 Task: Find connections with filter location Jieshi with filter topic #personalbrandingwith filter profile language French with filter current company Aye Finance Pvt. Ltd with filter school The Chartered Institute for Securities & Investment (The CISI) with filter industry Electric Power Transmission, Control, and Distribution with filter service category Personal Injury Law with filter keywords title Actor
Action: Mouse moved to (523, 75)
Screenshot: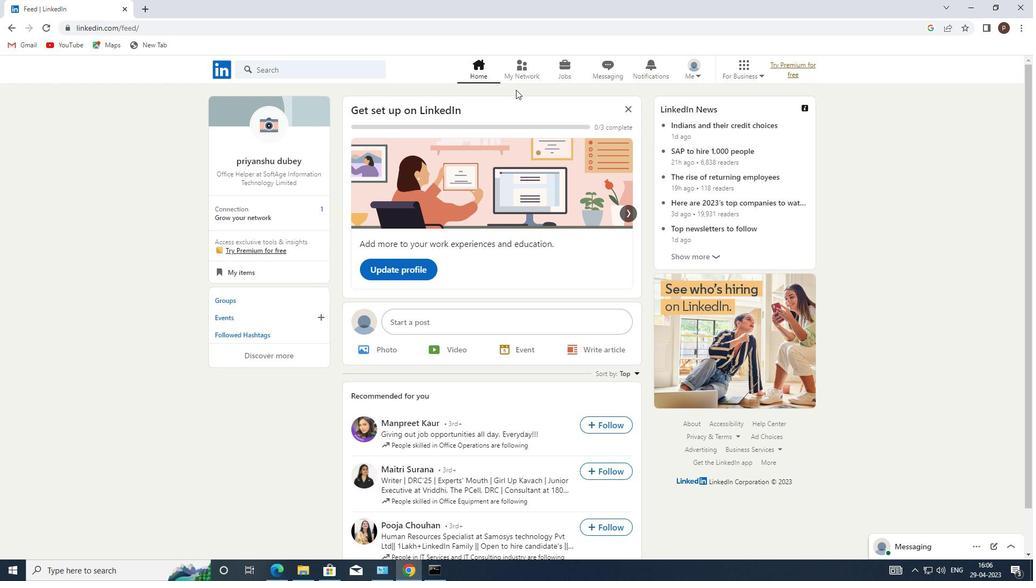
Action: Mouse pressed left at (523, 75)
Screenshot: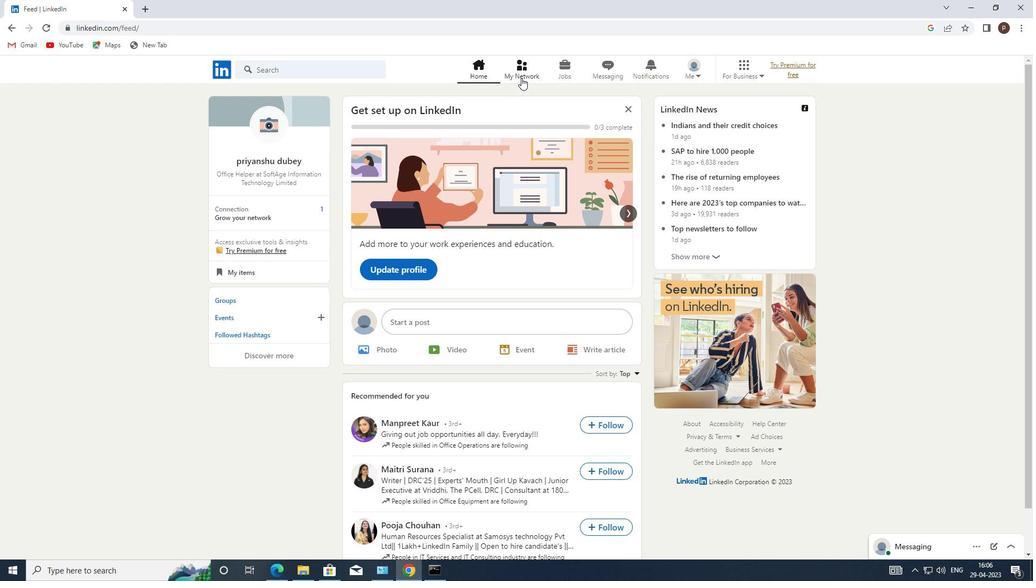 
Action: Mouse moved to (319, 124)
Screenshot: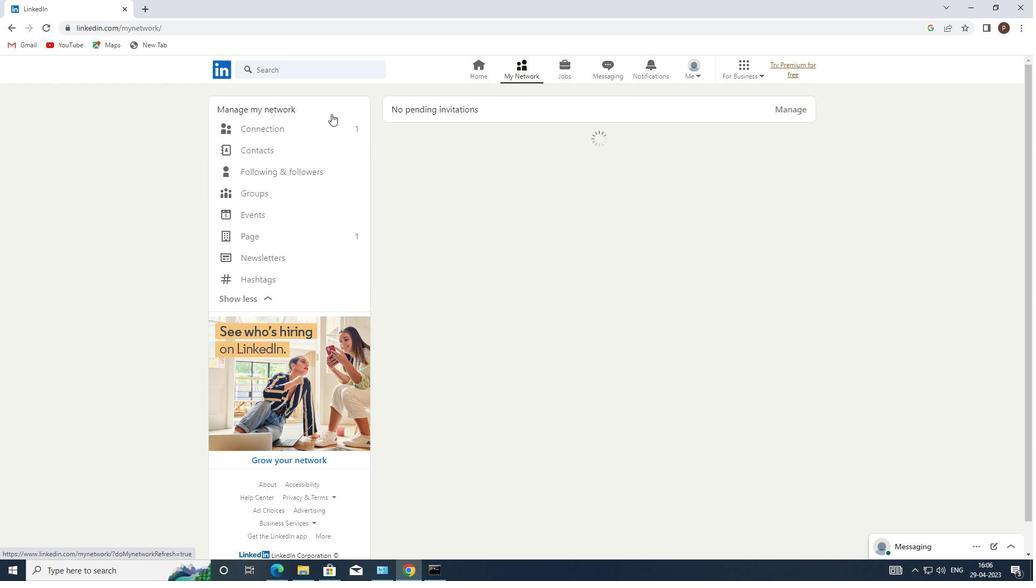 
Action: Mouse pressed left at (319, 124)
Screenshot: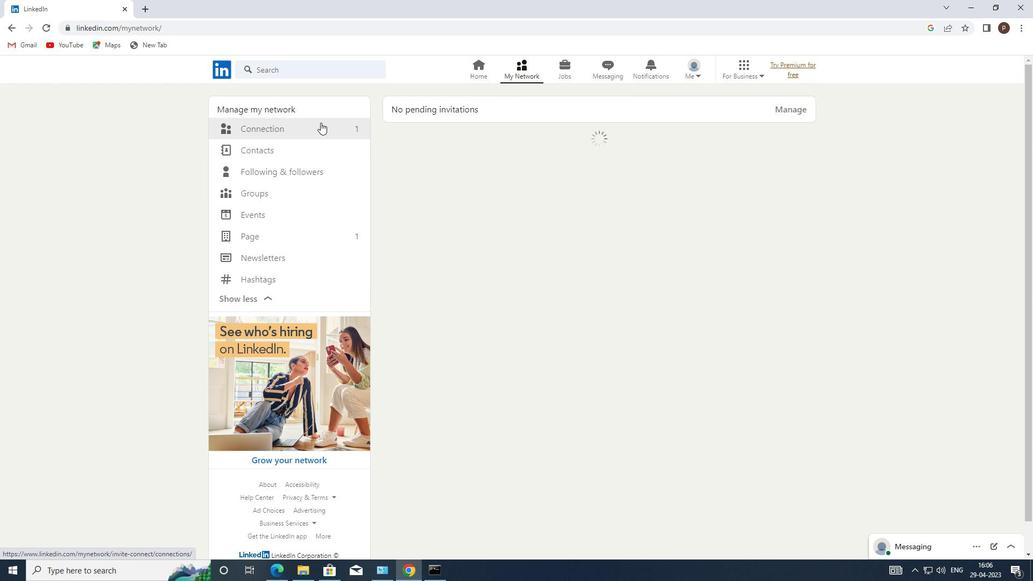 
Action: Mouse moved to (608, 129)
Screenshot: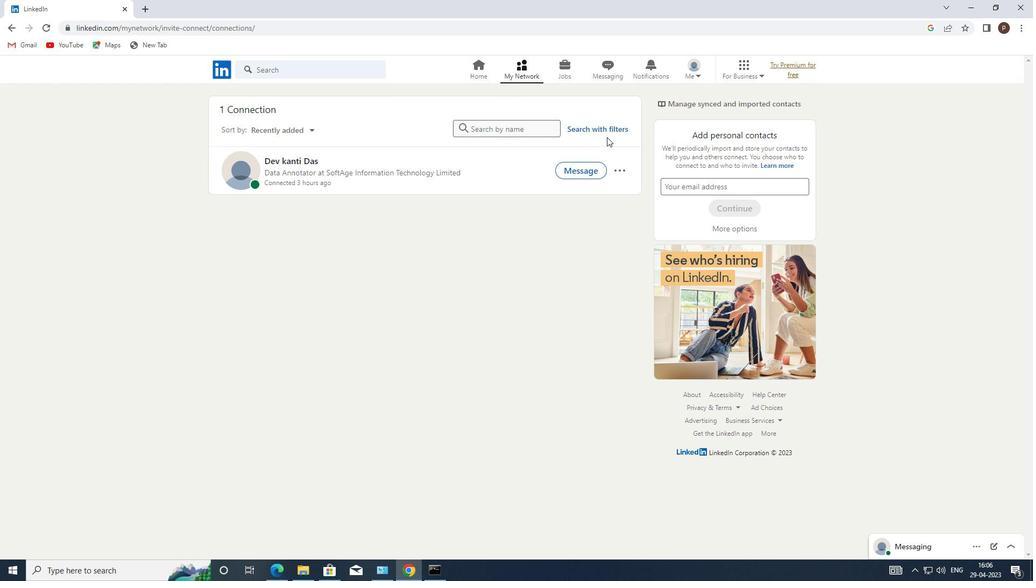 
Action: Mouse pressed left at (608, 129)
Screenshot: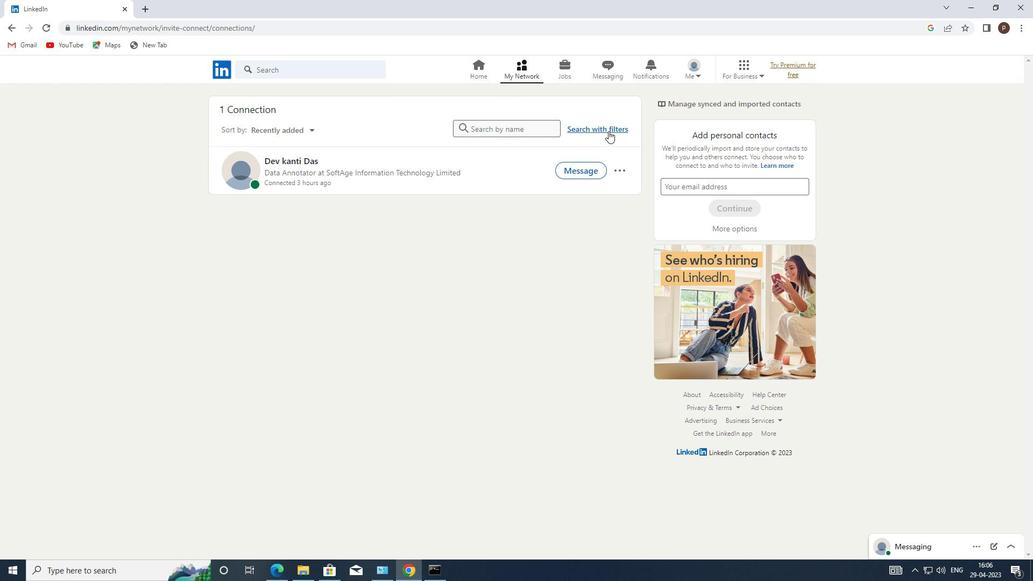 
Action: Mouse moved to (547, 104)
Screenshot: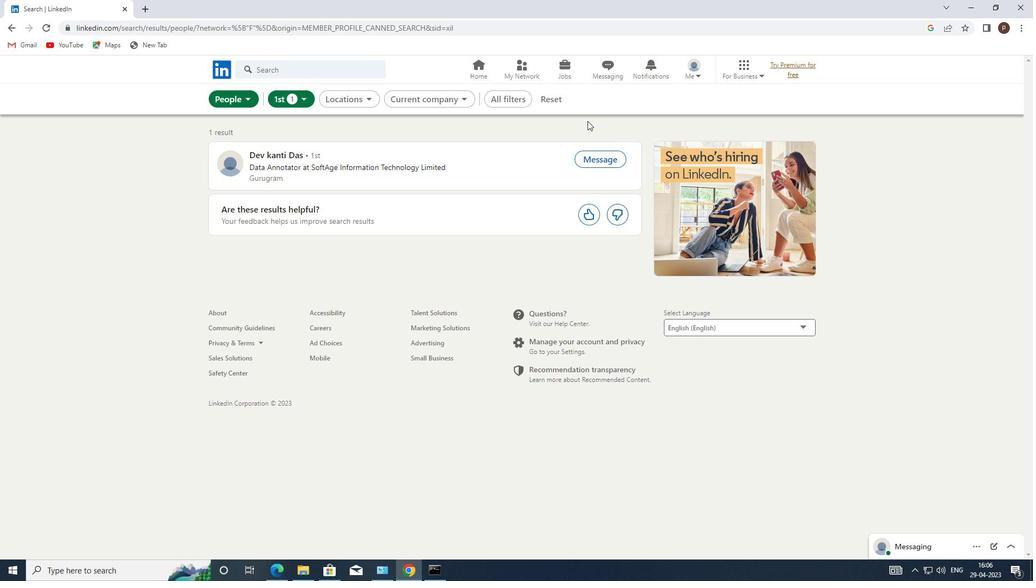 
Action: Mouse pressed left at (547, 104)
Screenshot: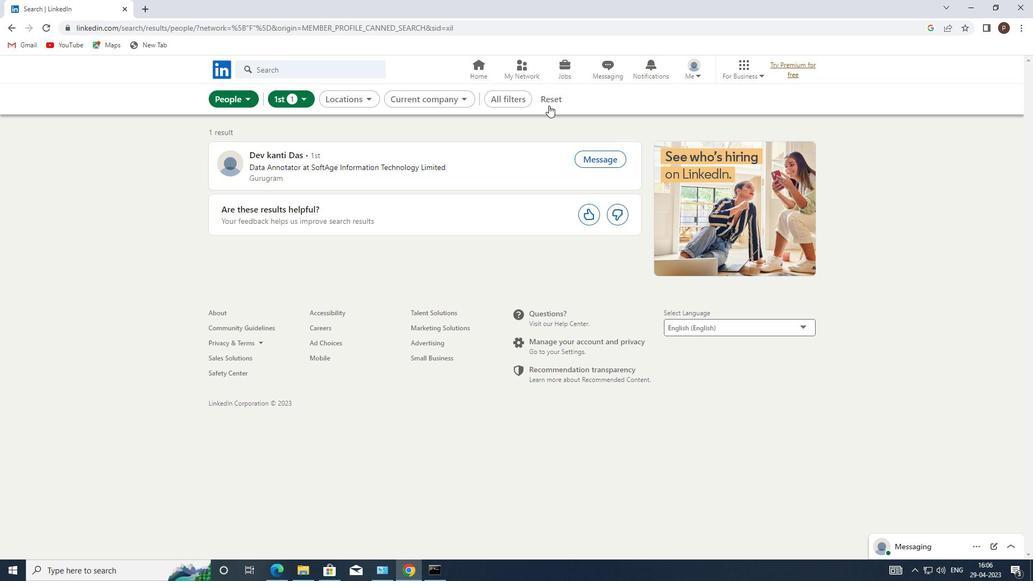 
Action: Mouse moved to (529, 93)
Screenshot: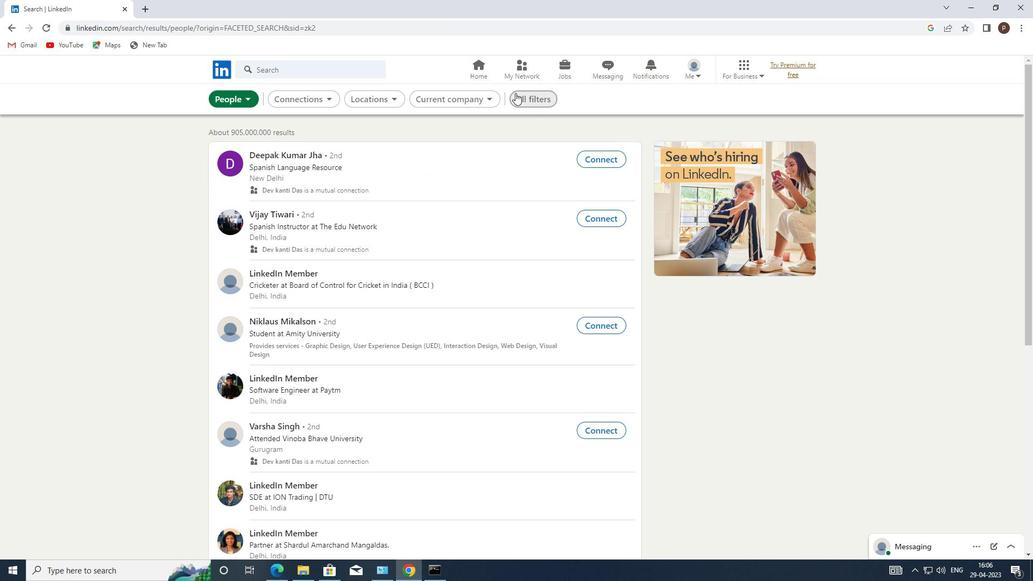 
Action: Mouse pressed left at (529, 93)
Screenshot: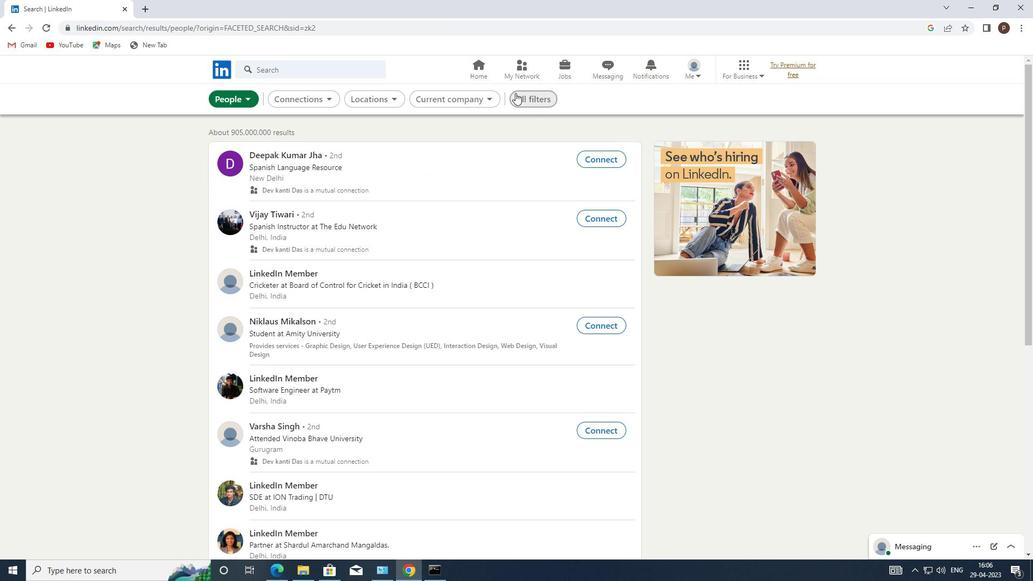 
Action: Mouse moved to (862, 361)
Screenshot: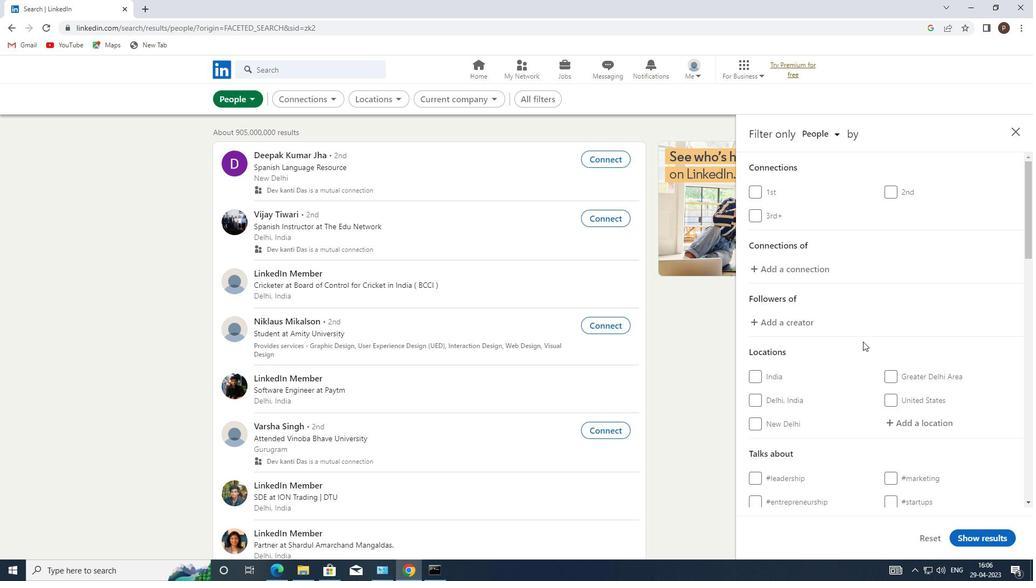 
Action: Mouse scrolled (862, 360) with delta (0, 0)
Screenshot: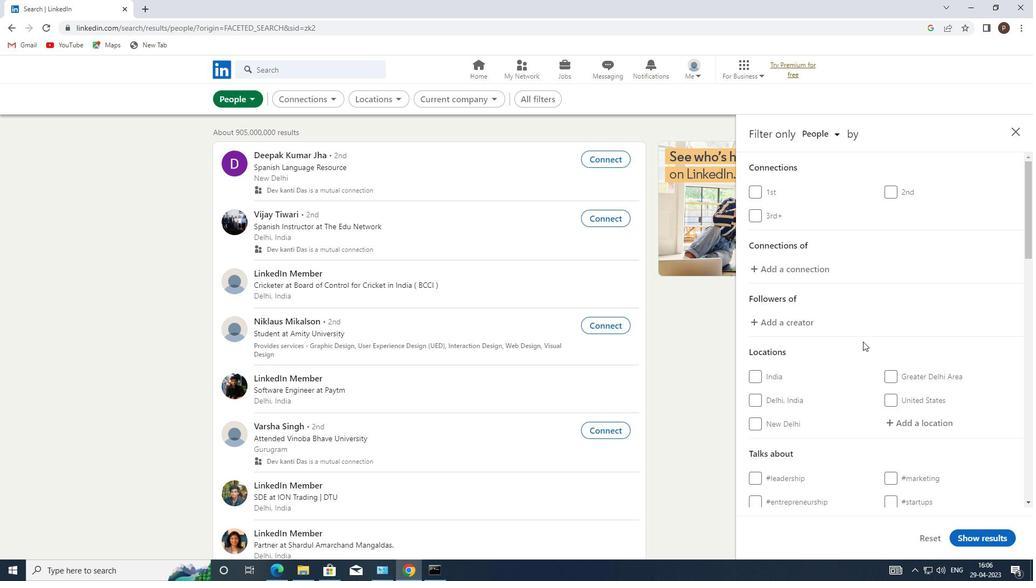 
Action: Mouse moved to (862, 362)
Screenshot: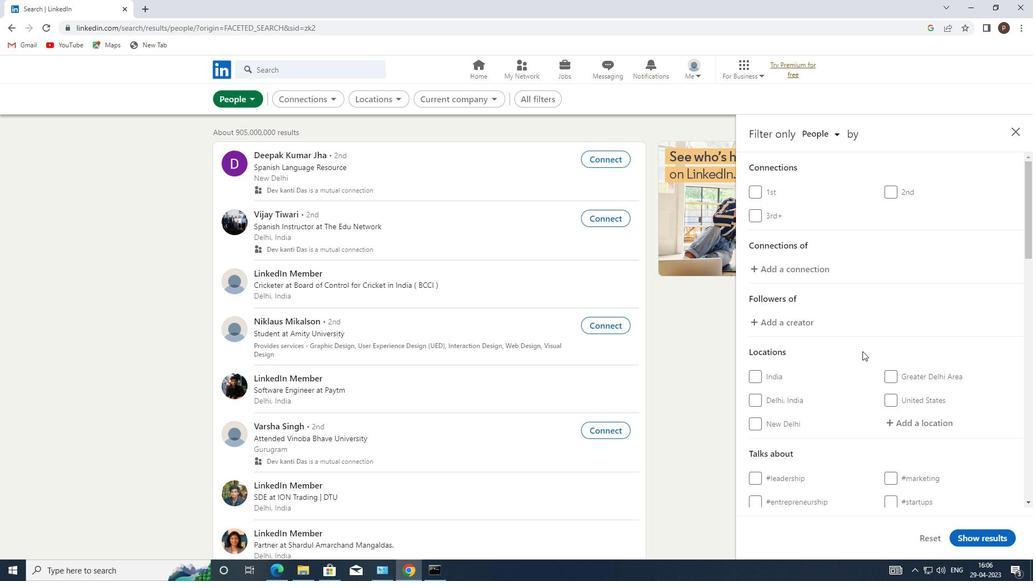 
Action: Mouse scrolled (862, 362) with delta (0, 0)
Screenshot: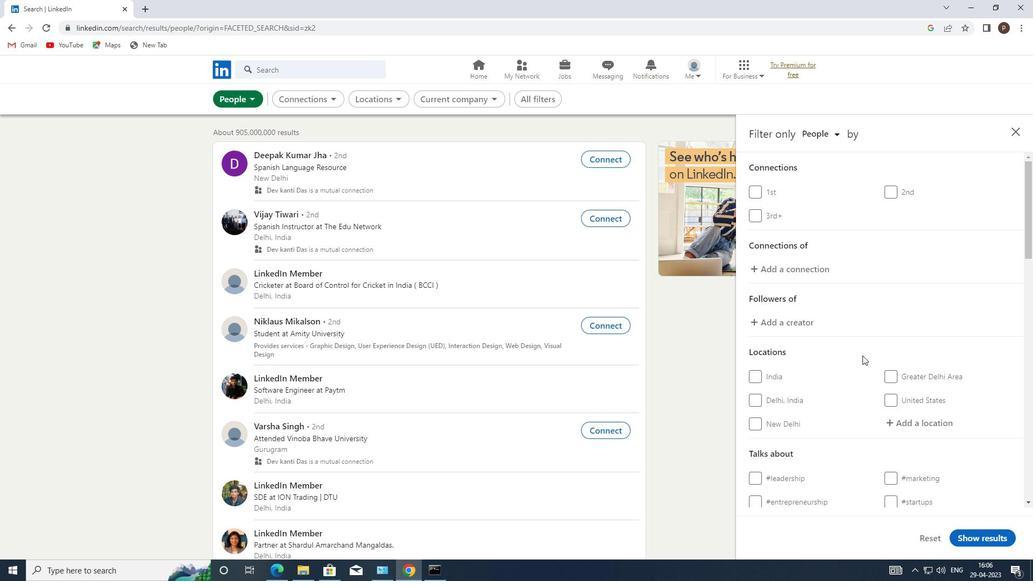 
Action: Mouse moved to (917, 321)
Screenshot: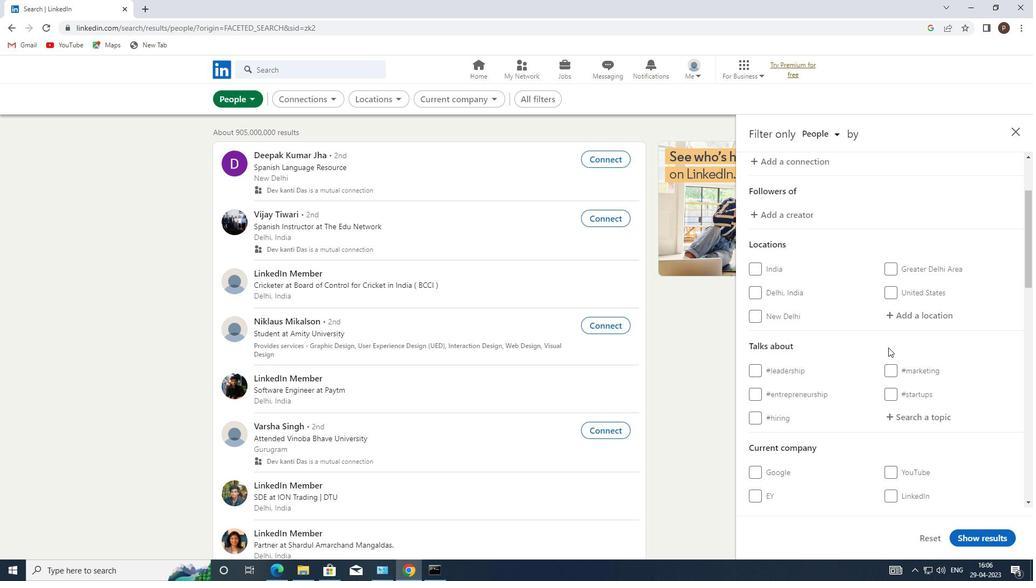
Action: Mouse pressed left at (917, 321)
Screenshot: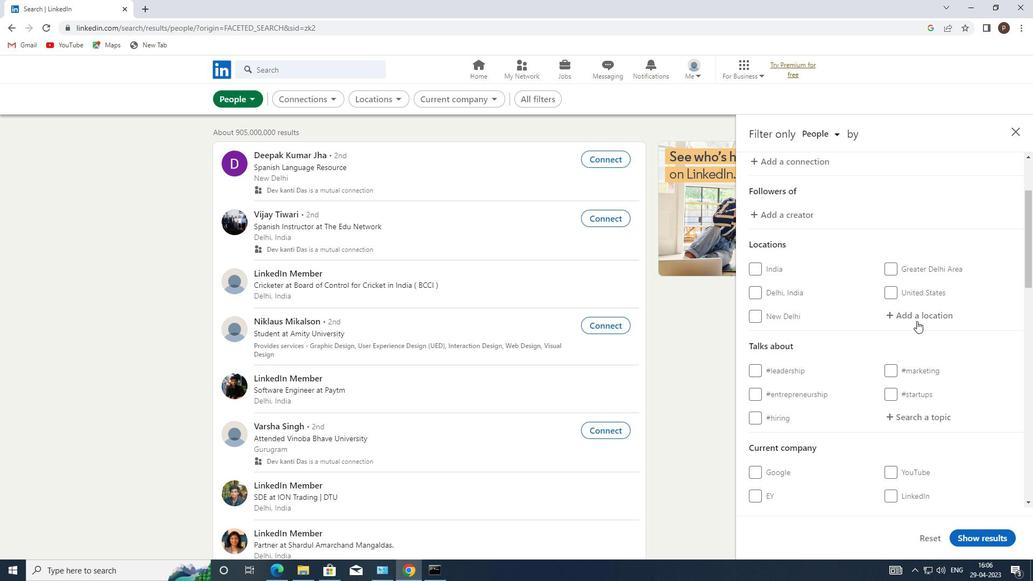 
Action: Key pressed j<Key.caps_lock>ieshi
Screenshot: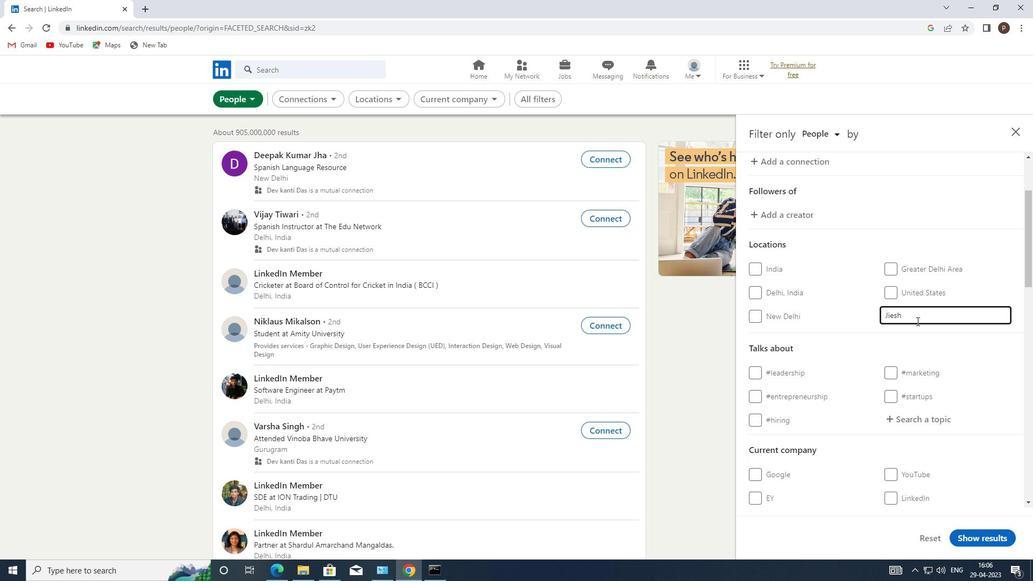 
Action: Mouse moved to (855, 340)
Screenshot: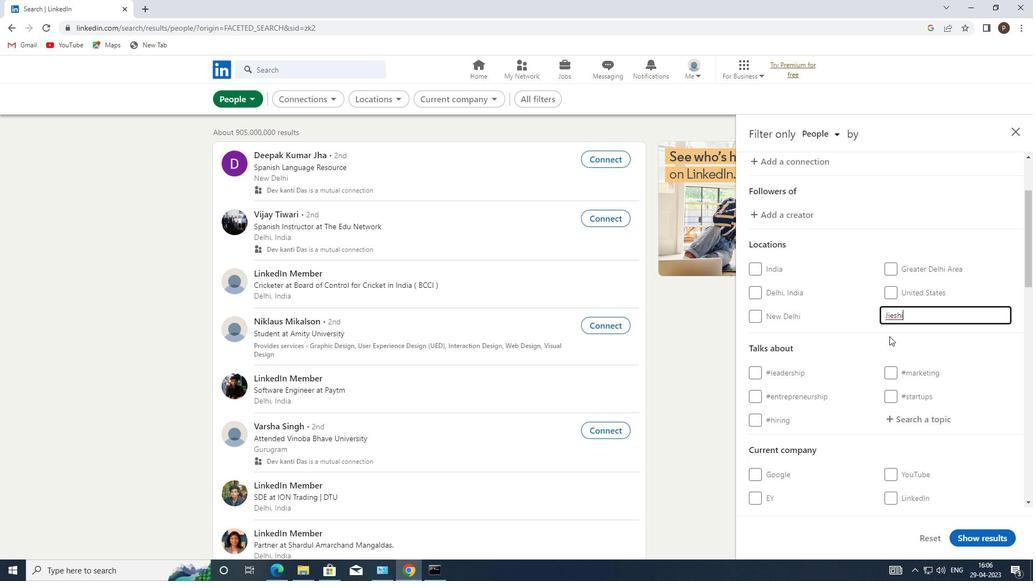 
Action: Mouse scrolled (855, 340) with delta (0, 0)
Screenshot: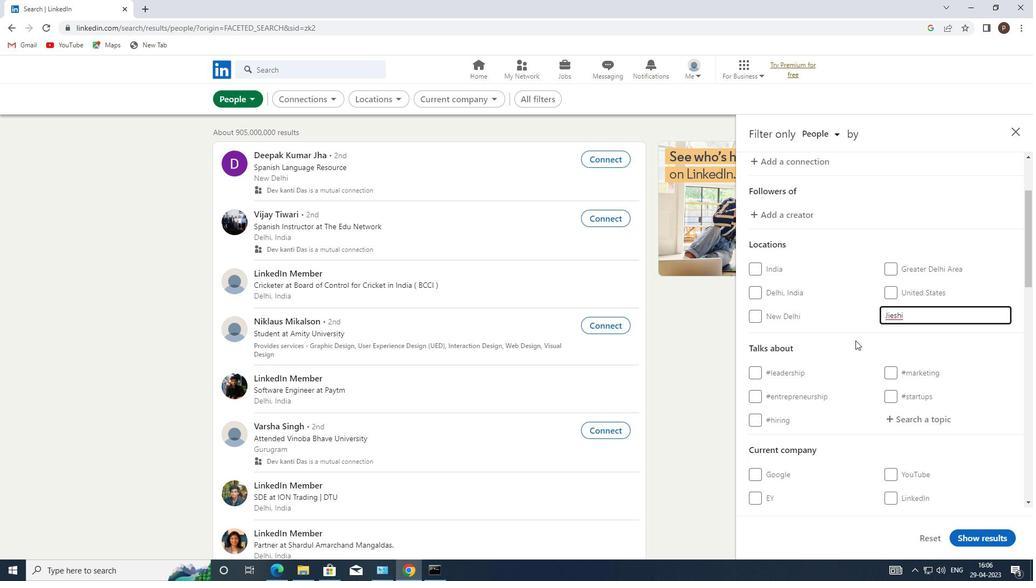 
Action: Mouse moved to (893, 357)
Screenshot: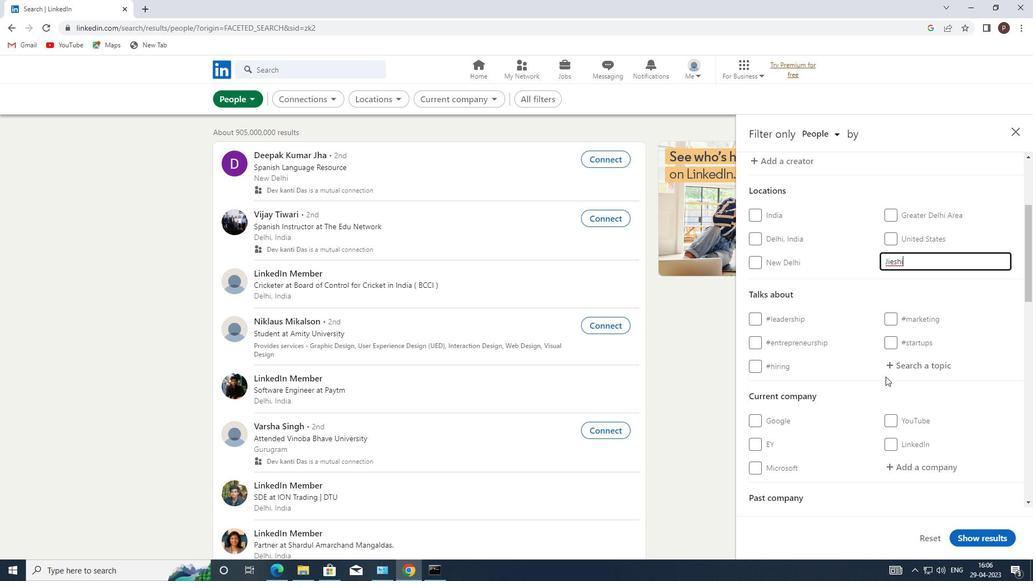 
Action: Mouse pressed left at (893, 357)
Screenshot: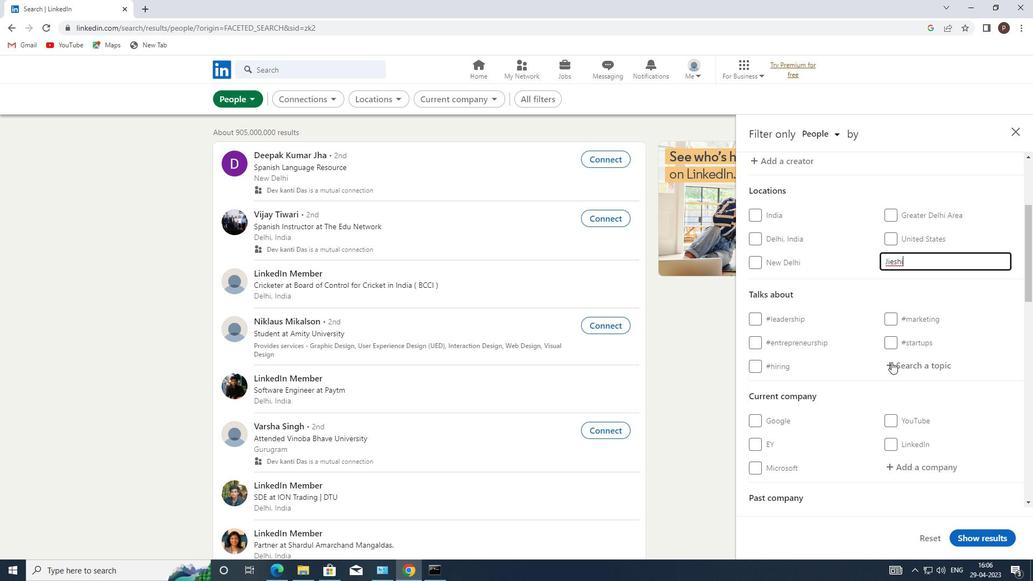 
Action: Mouse moved to (897, 367)
Screenshot: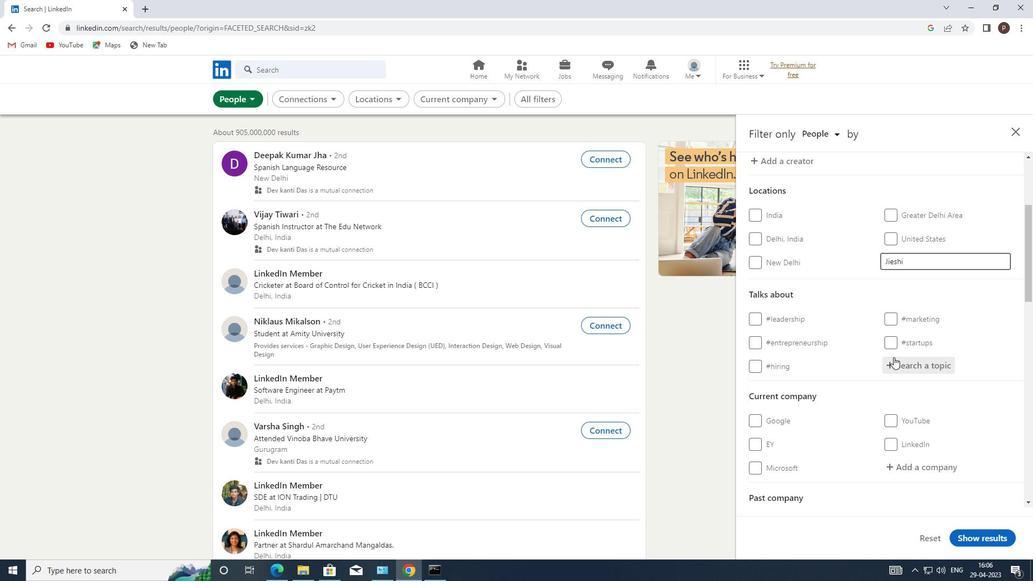 
Action: Key pressed <Key.shift>#PERSONALBRTA<Key.backspace><Key.backspace>ANDING<Key.space>
Screenshot: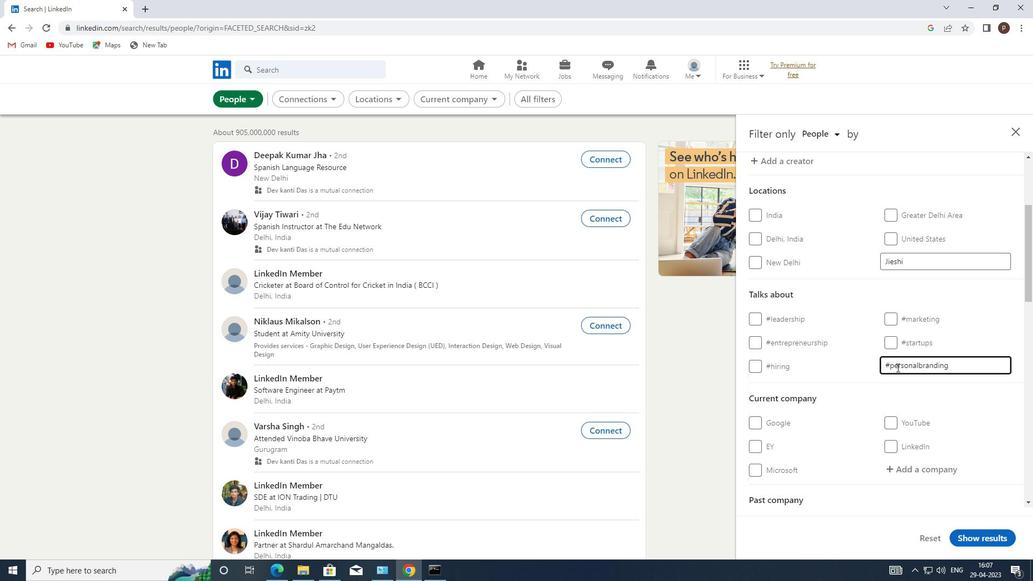 
Action: Mouse moved to (876, 385)
Screenshot: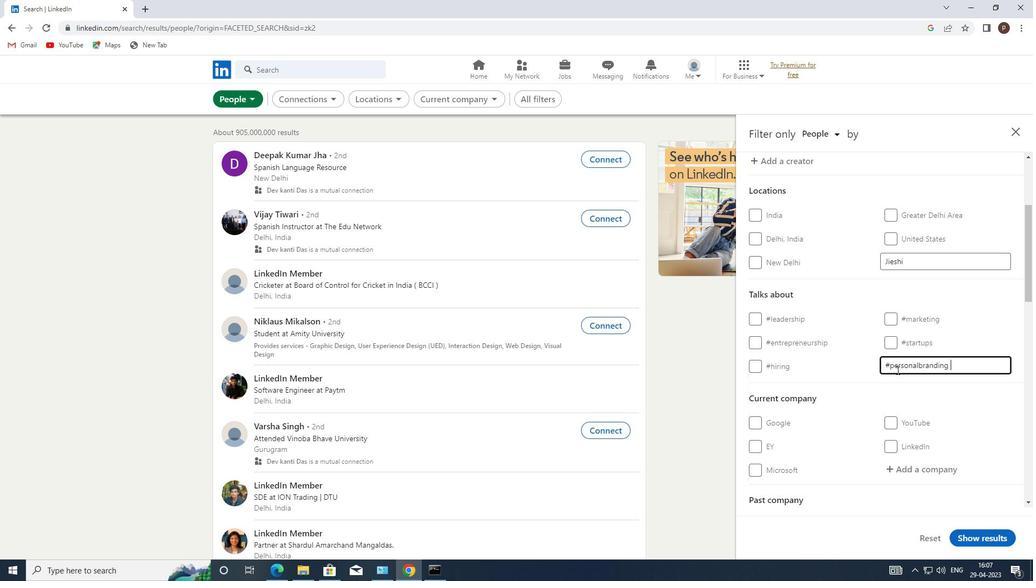 
Action: Mouse scrolled (876, 385) with delta (0, 0)
Screenshot: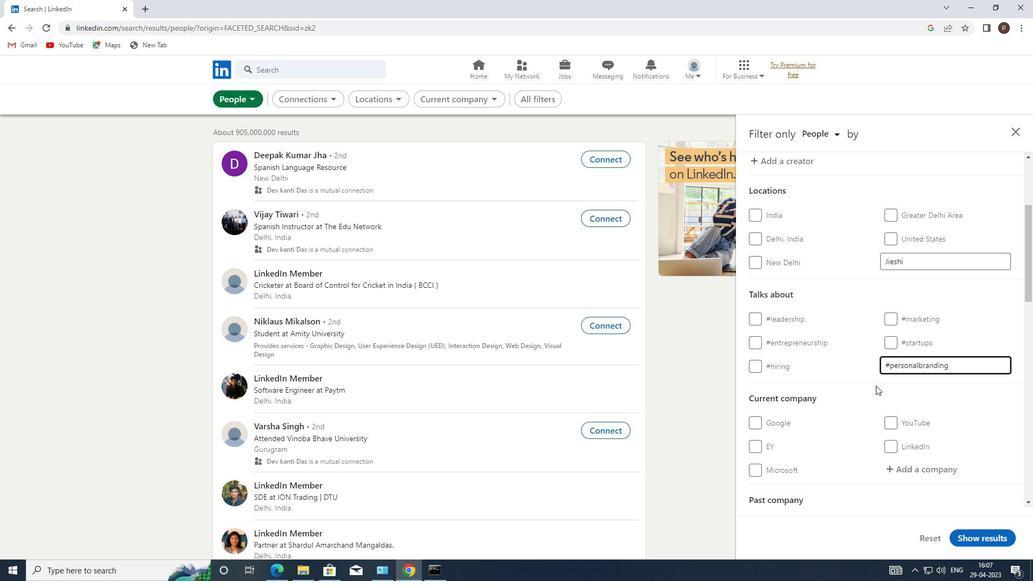 
Action: Mouse scrolled (876, 385) with delta (0, 0)
Screenshot: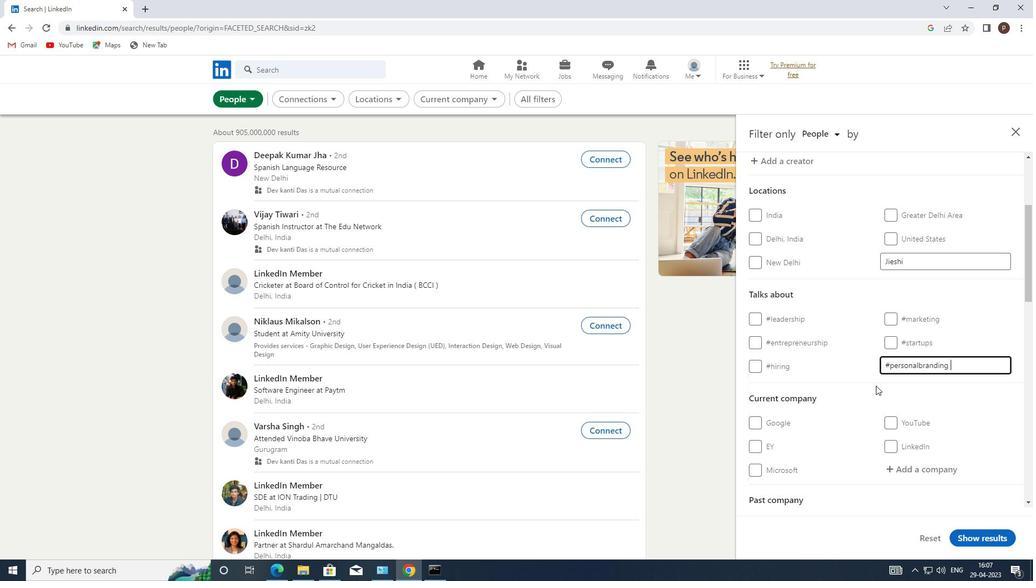
Action: Mouse scrolled (876, 385) with delta (0, 0)
Screenshot: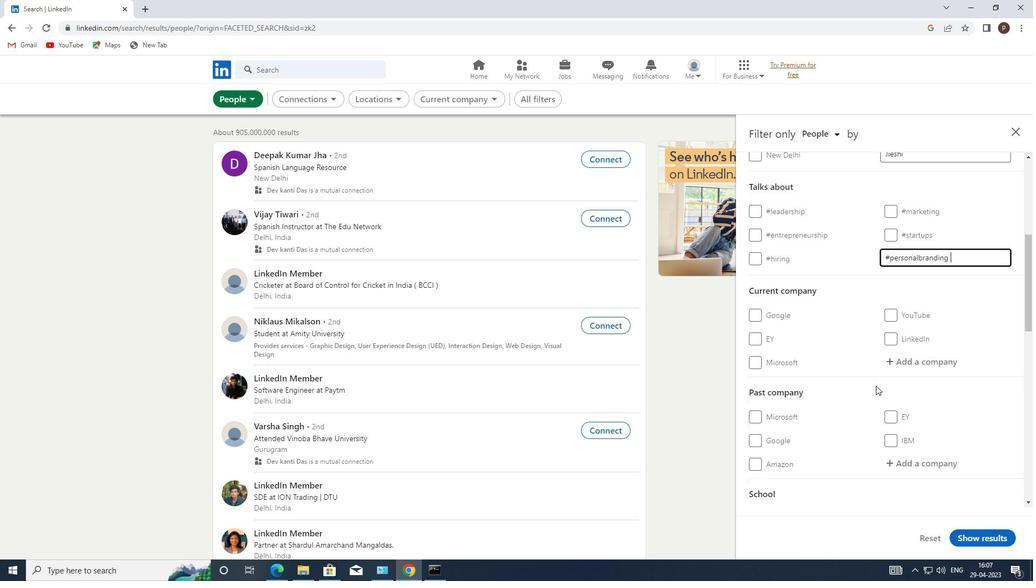 
Action: Mouse scrolled (876, 385) with delta (0, 0)
Screenshot: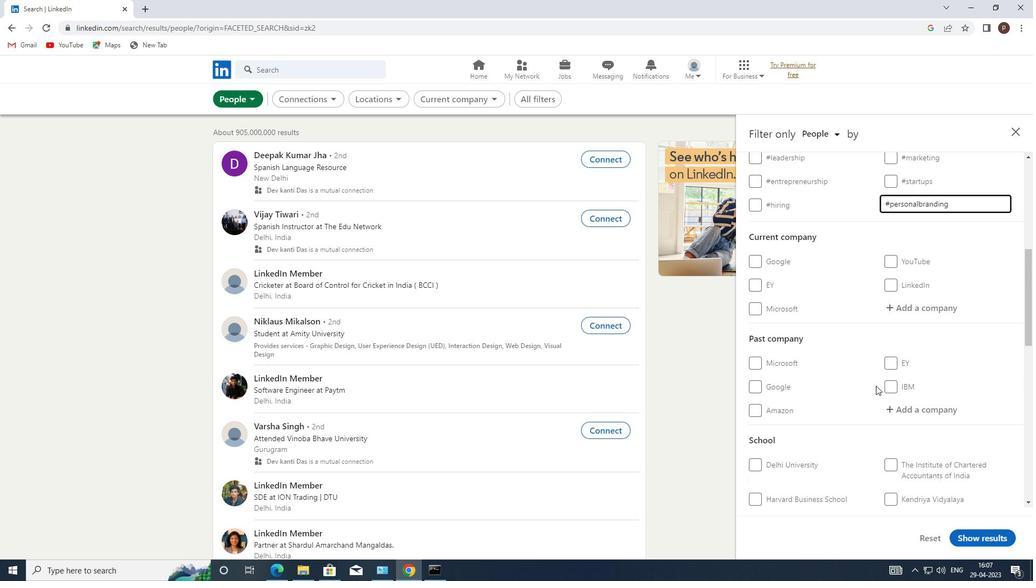 
Action: Mouse scrolled (876, 385) with delta (0, 0)
Screenshot: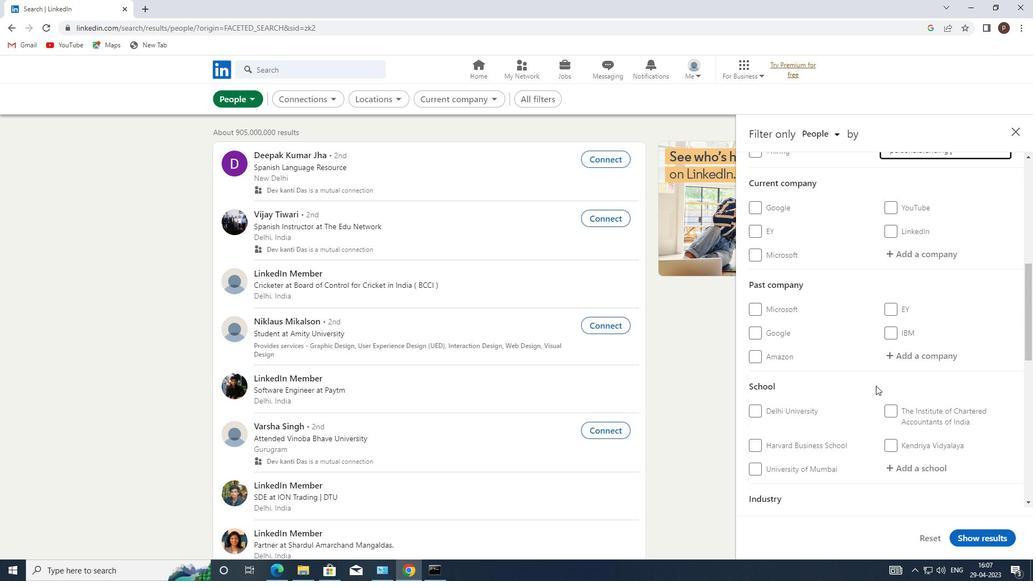 
Action: Mouse scrolled (876, 385) with delta (0, 0)
Screenshot: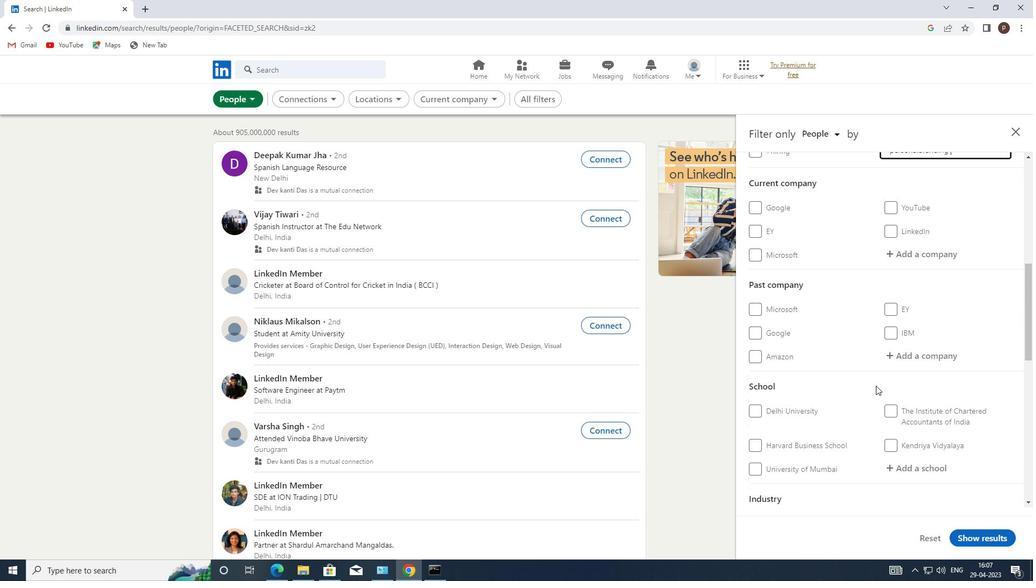 
Action: Mouse scrolled (876, 385) with delta (0, 0)
Screenshot: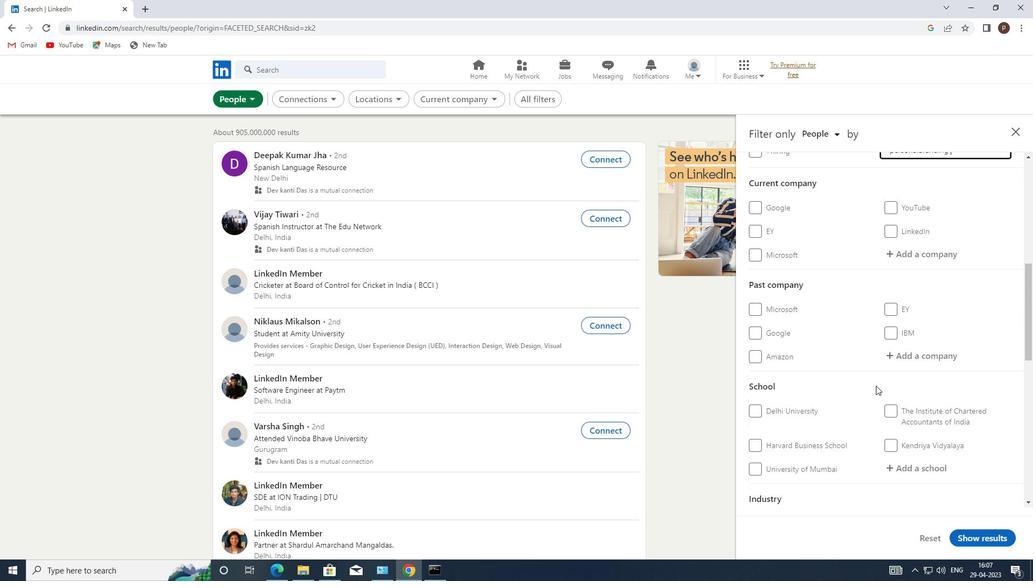 
Action: Mouse scrolled (876, 385) with delta (0, 0)
Screenshot: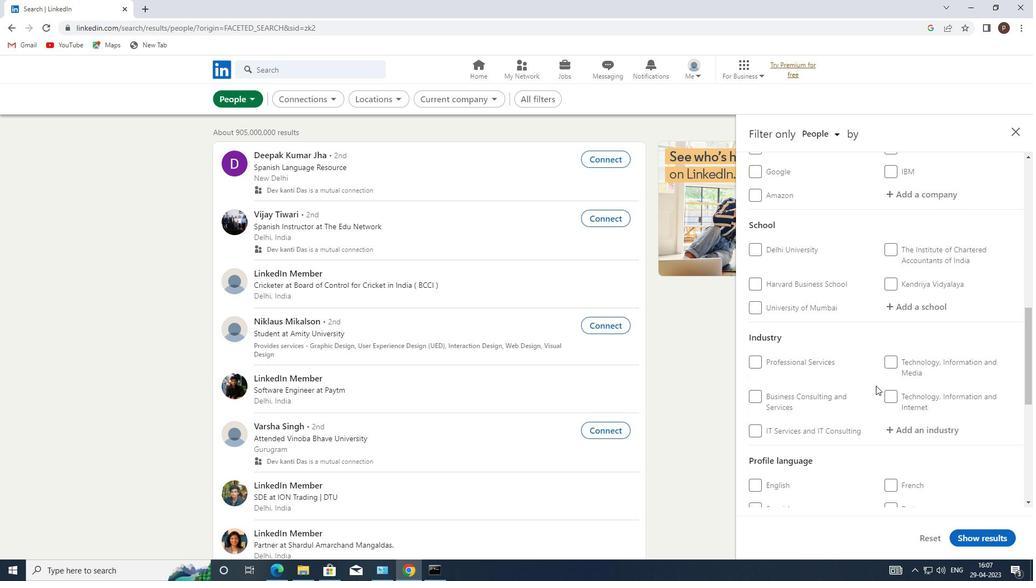 
Action: Mouse scrolled (876, 385) with delta (0, 0)
Screenshot: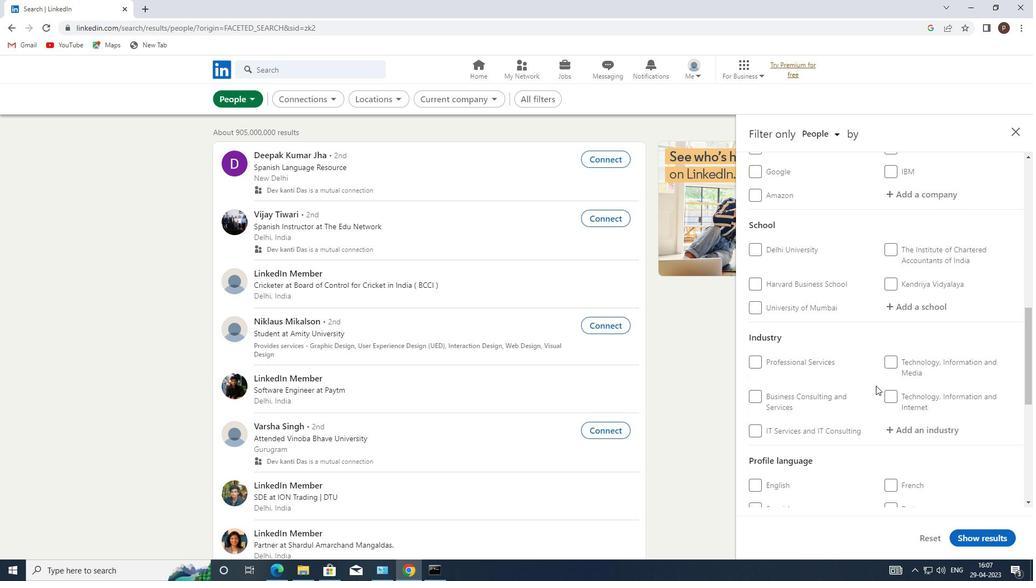 
Action: Mouse moved to (888, 381)
Screenshot: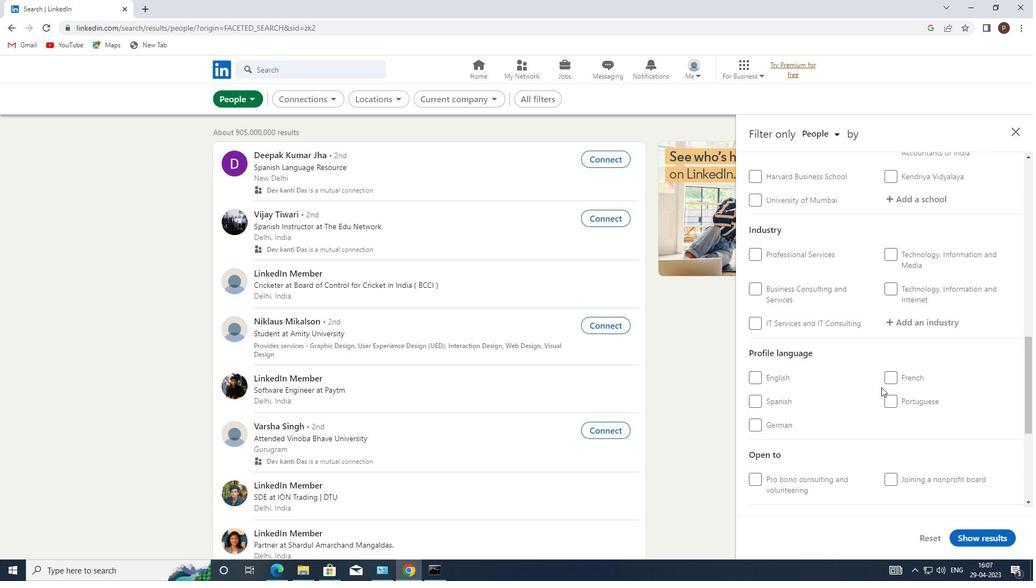 
Action: Mouse pressed left at (888, 381)
Screenshot: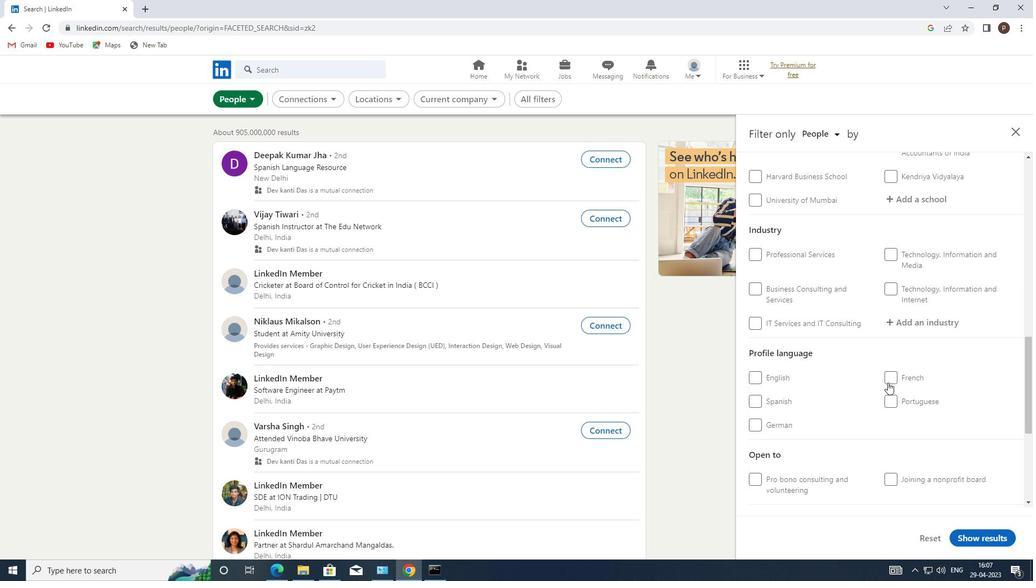 
Action: Mouse moved to (891, 380)
Screenshot: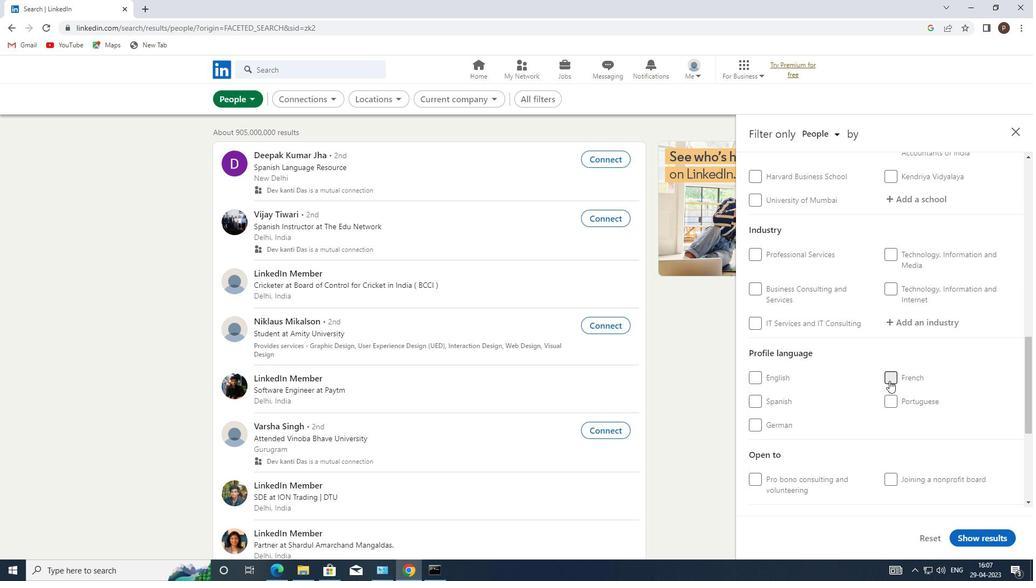 
Action: Mouse scrolled (891, 381) with delta (0, 0)
Screenshot: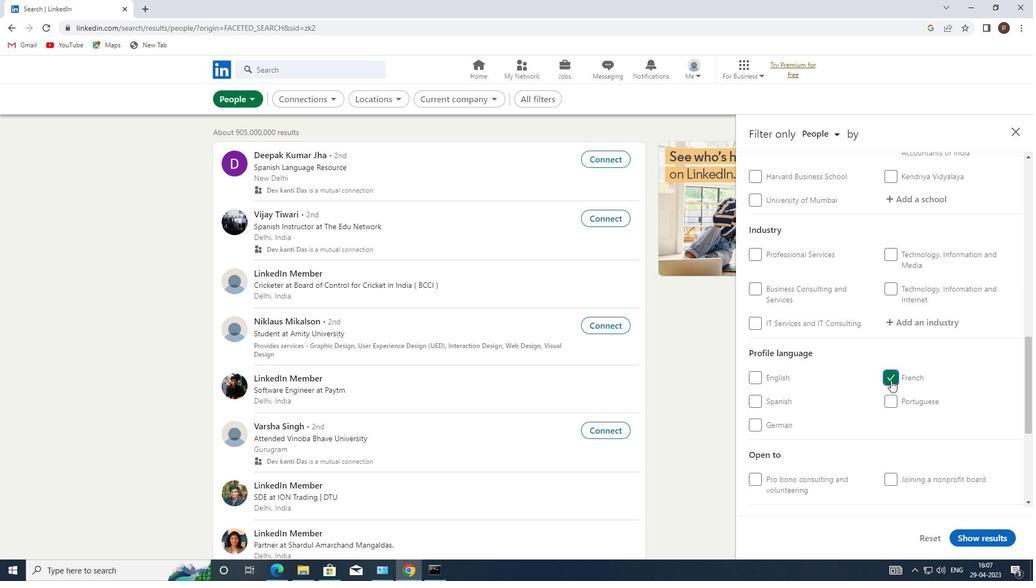 
Action: Mouse scrolled (891, 381) with delta (0, 0)
Screenshot: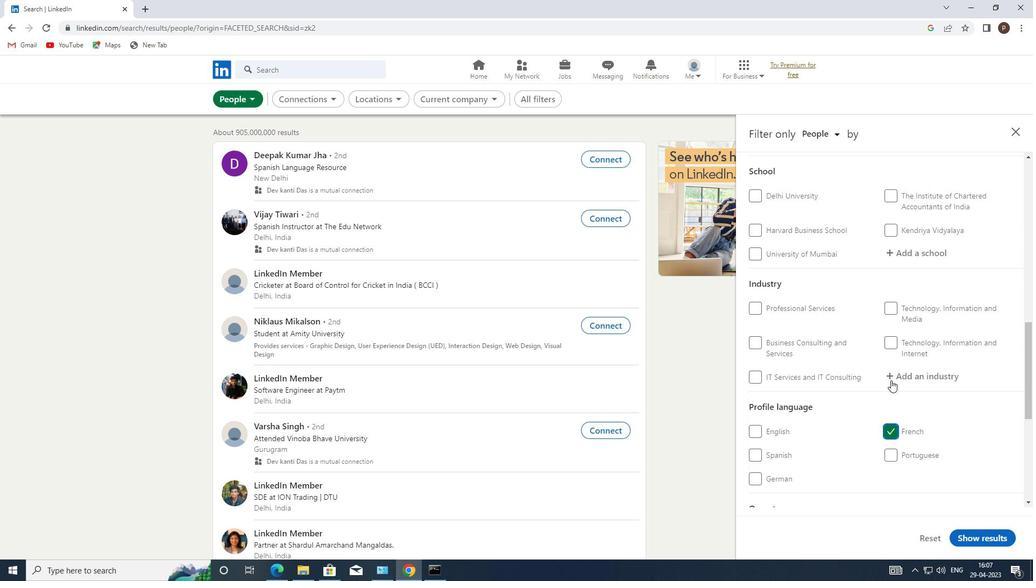 
Action: Mouse scrolled (891, 381) with delta (0, 0)
Screenshot: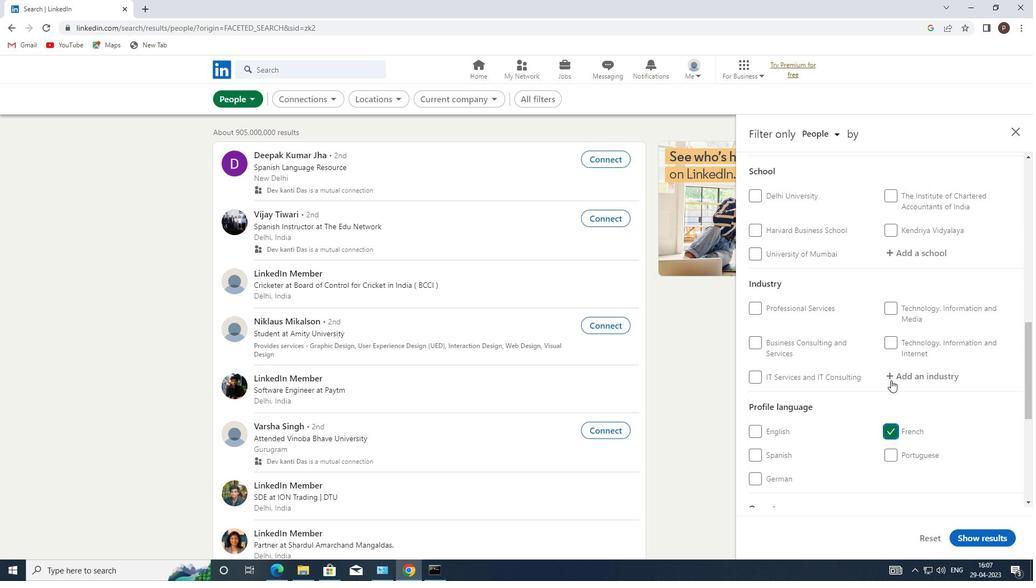 
Action: Mouse moved to (891, 380)
Screenshot: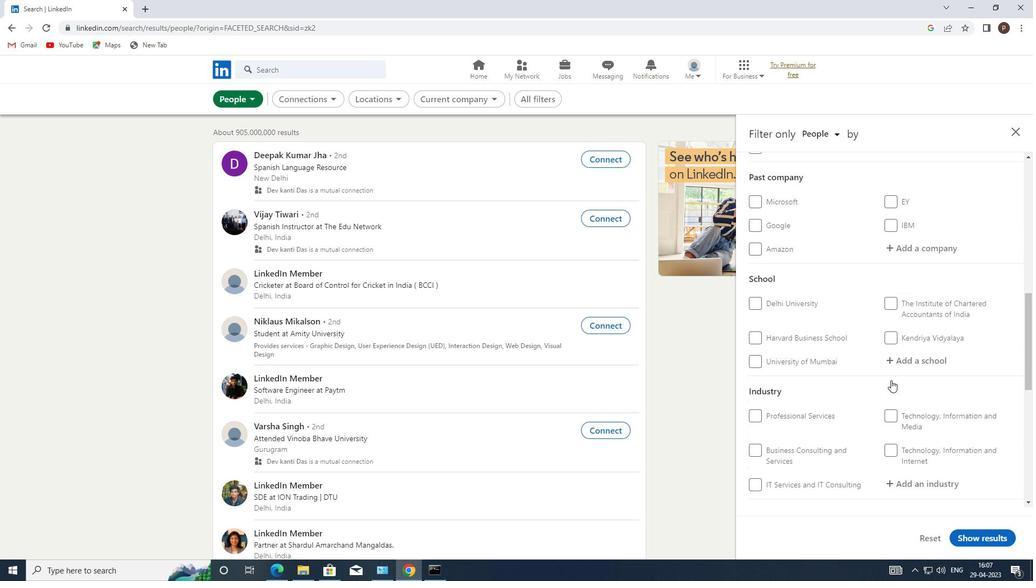 
Action: Mouse scrolled (891, 381) with delta (0, 0)
Screenshot: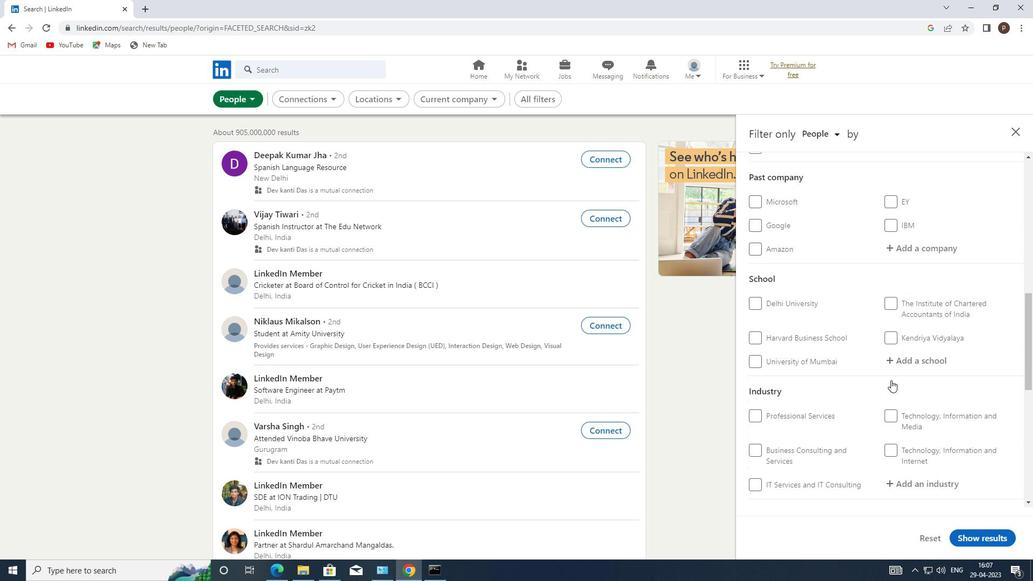 
Action: Mouse scrolled (891, 381) with delta (0, 0)
Screenshot: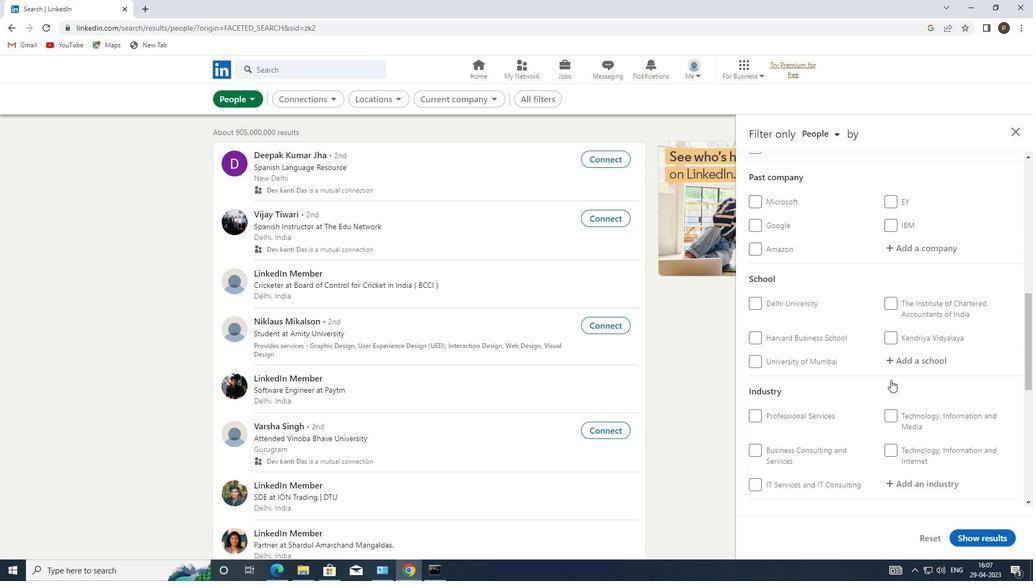 
Action: Mouse moved to (889, 380)
Screenshot: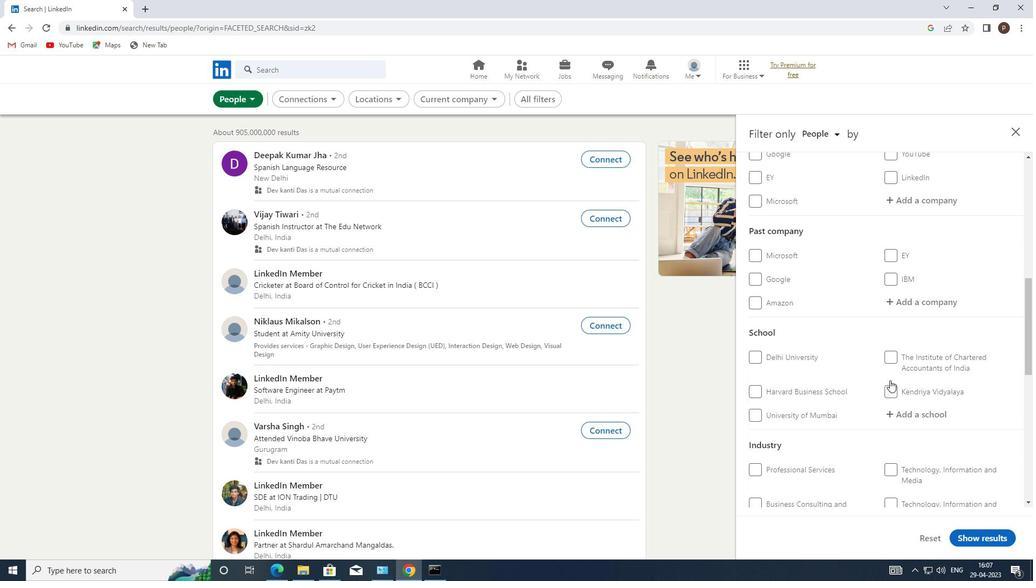 
Action: Mouse scrolled (889, 381) with delta (0, 0)
Screenshot: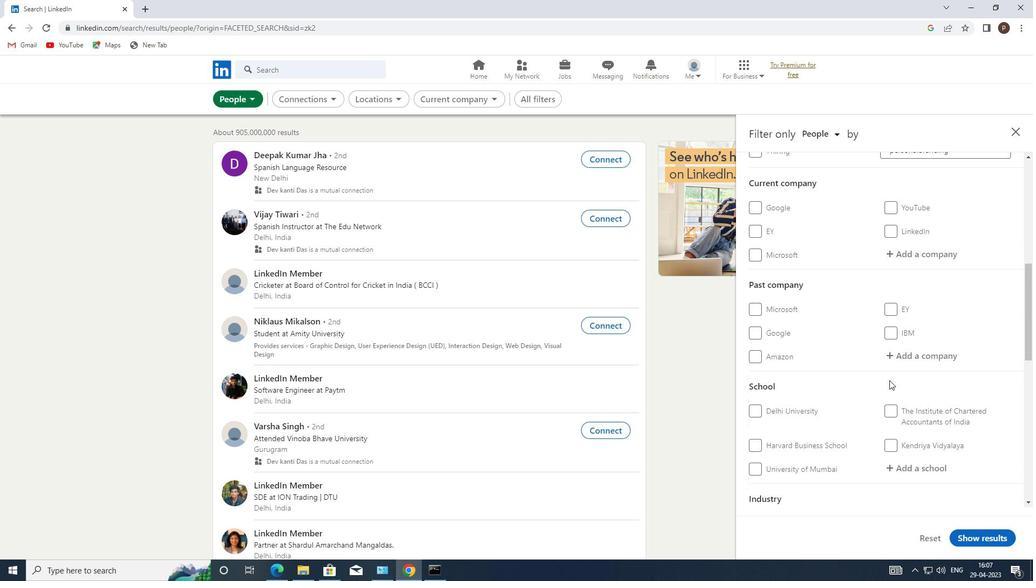 
Action: Mouse moved to (894, 305)
Screenshot: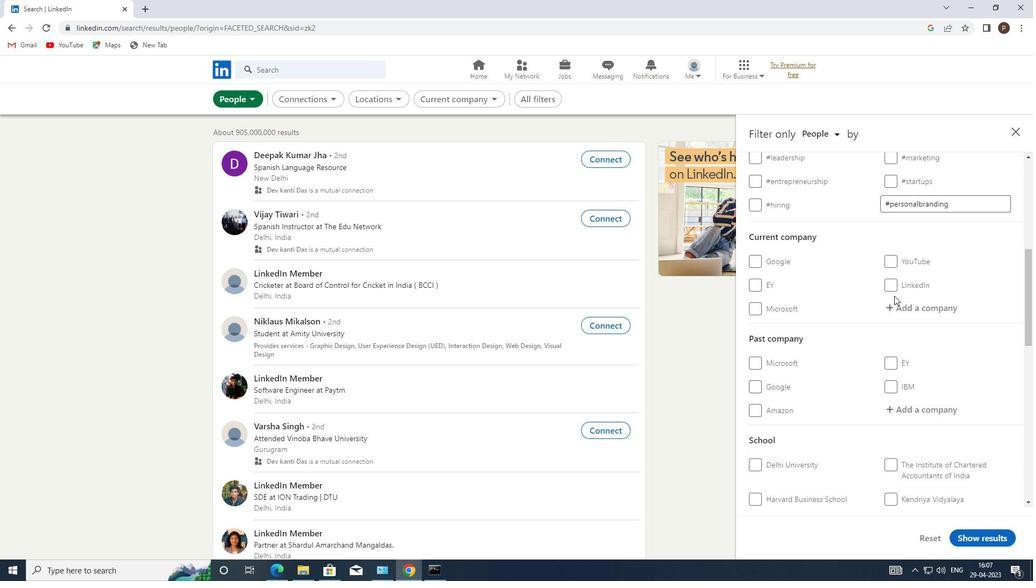 
Action: Mouse pressed left at (894, 305)
Screenshot: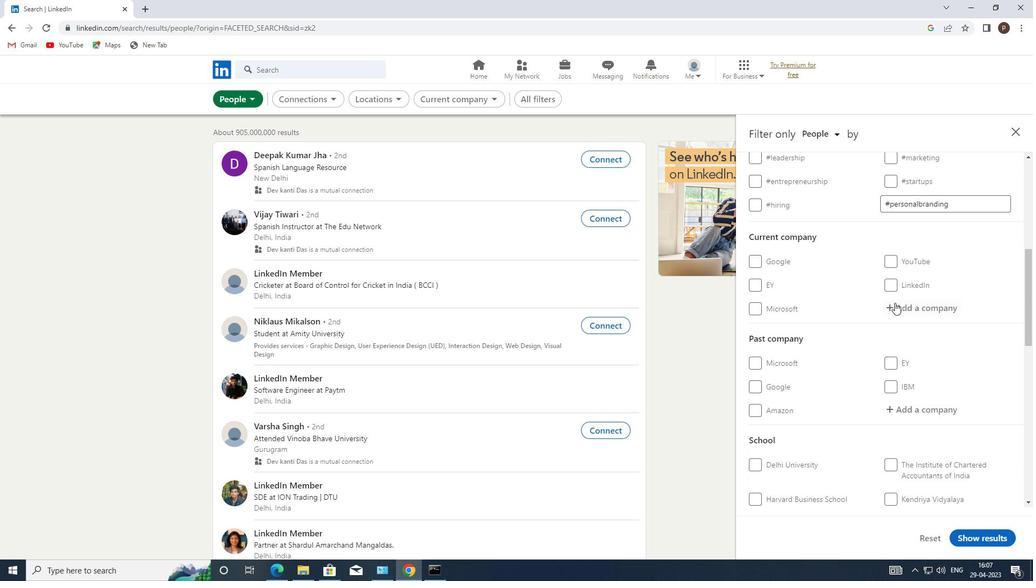 
Action: Key pressed <Key.caps_lock>A<Key.caps_lock>YE<Key.space><Key.caps_lock>F<Key.caps_lock>INANCE
Screenshot: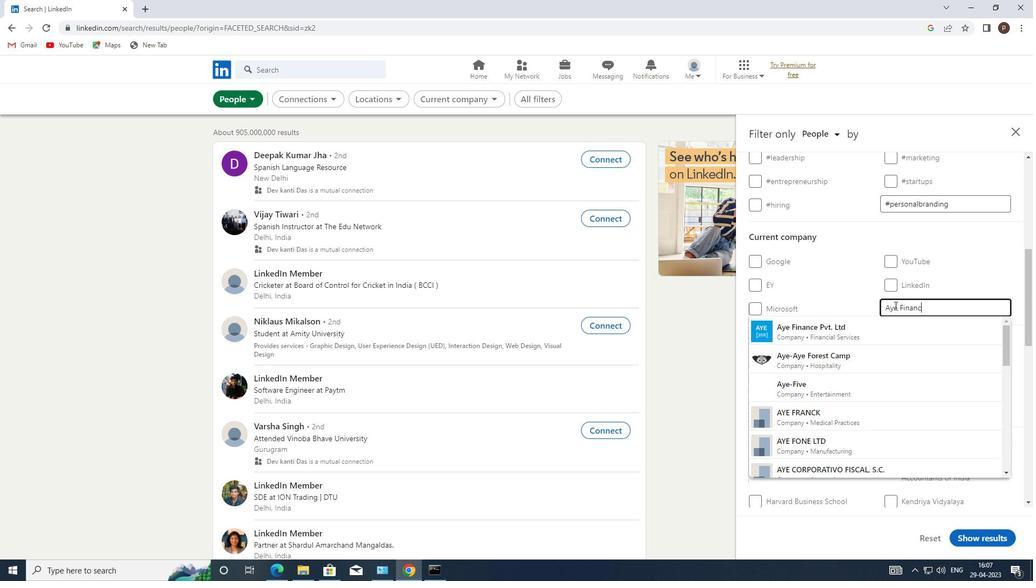 
Action: Mouse moved to (870, 325)
Screenshot: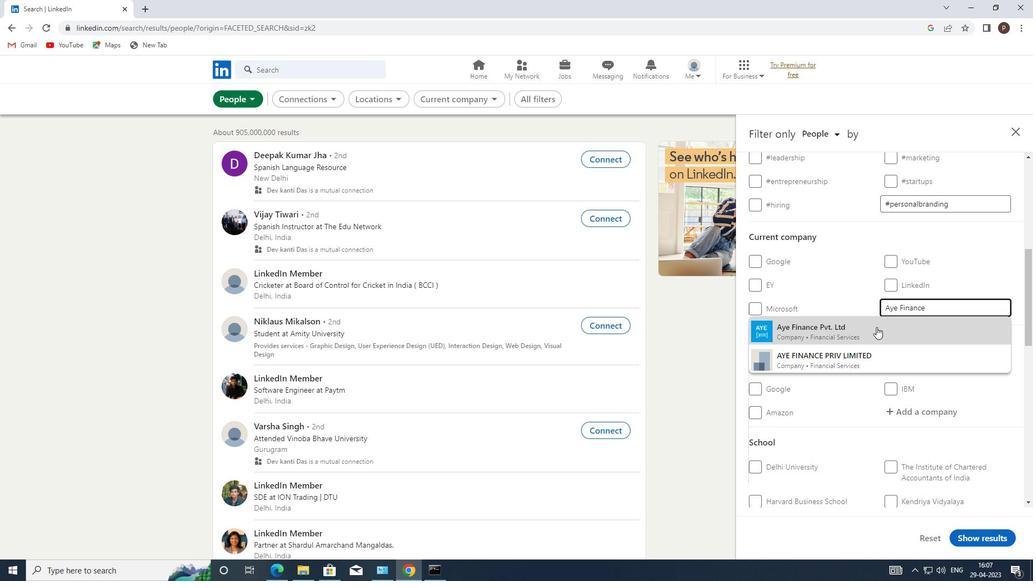 
Action: Mouse pressed left at (870, 325)
Screenshot: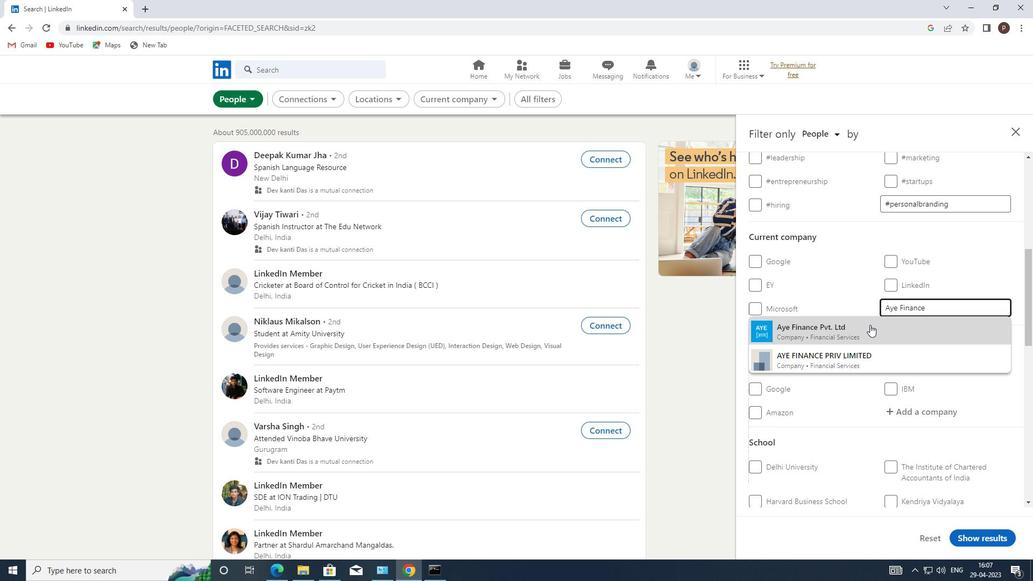 
Action: Mouse moved to (868, 361)
Screenshot: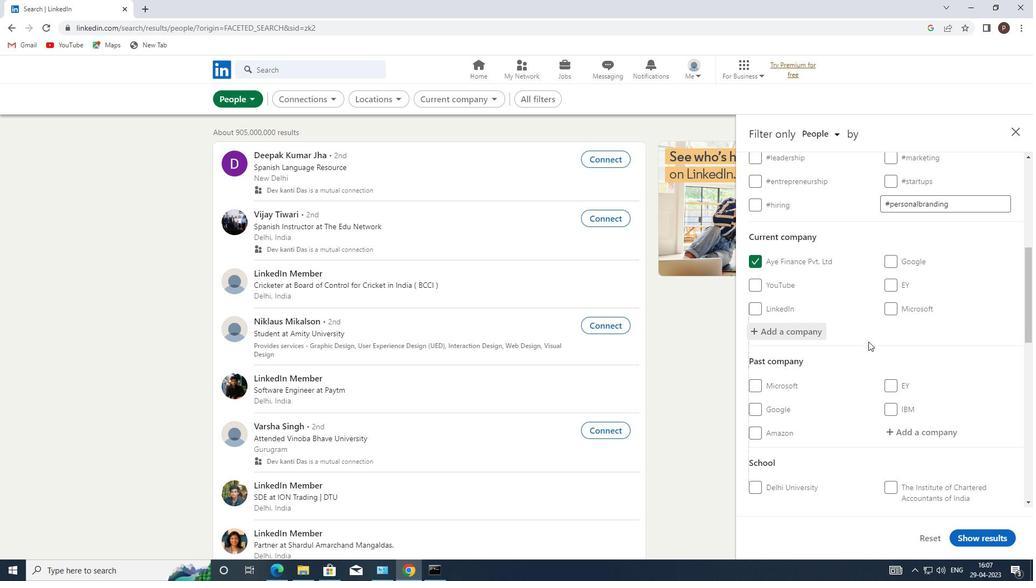 
Action: Mouse scrolled (868, 360) with delta (0, 0)
Screenshot: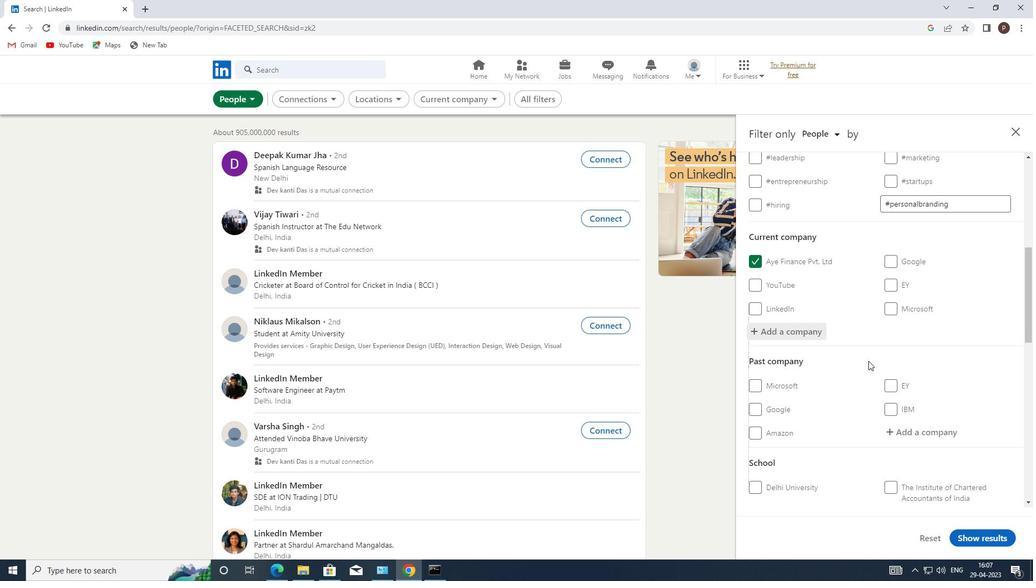 
Action: Mouse moved to (868, 361)
Screenshot: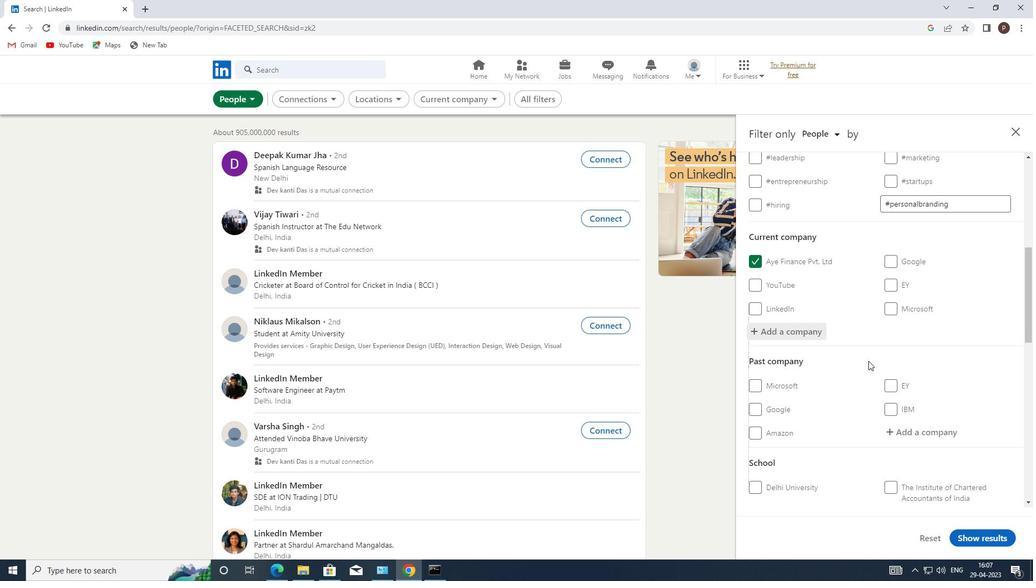 
Action: Mouse scrolled (868, 360) with delta (0, 0)
Screenshot: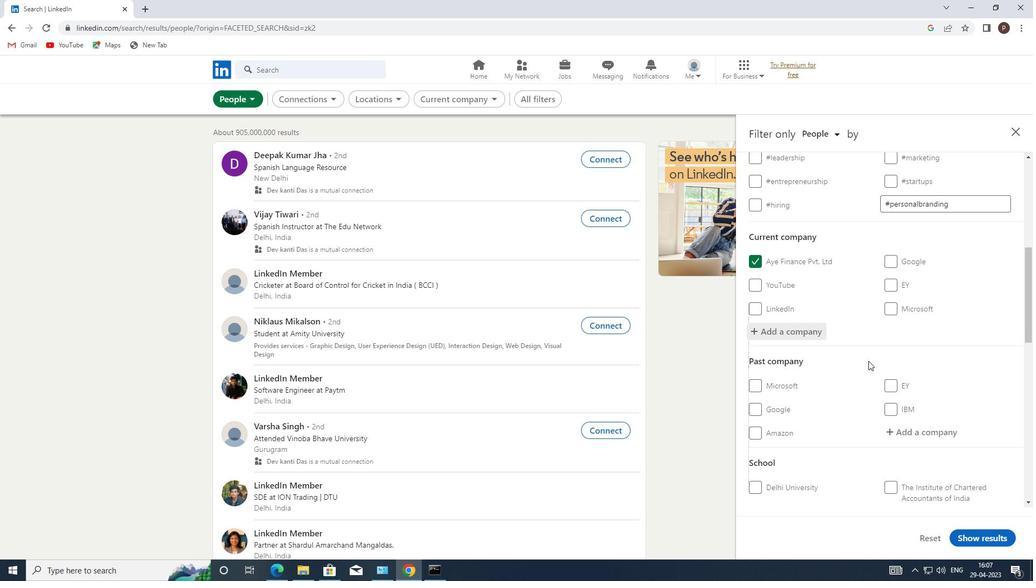 
Action: Mouse moved to (868, 361)
Screenshot: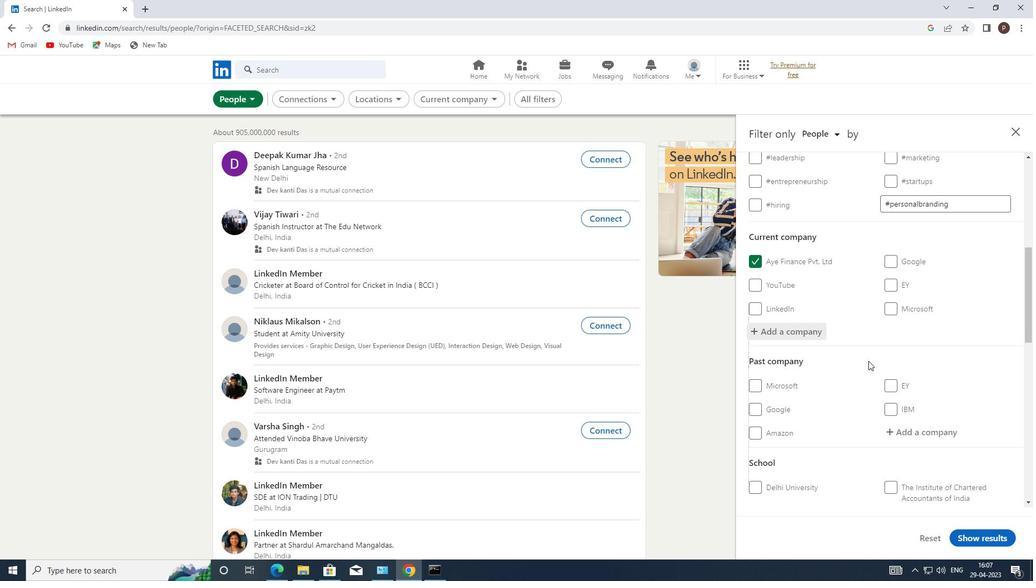 
Action: Mouse scrolled (868, 360) with delta (0, 0)
Screenshot: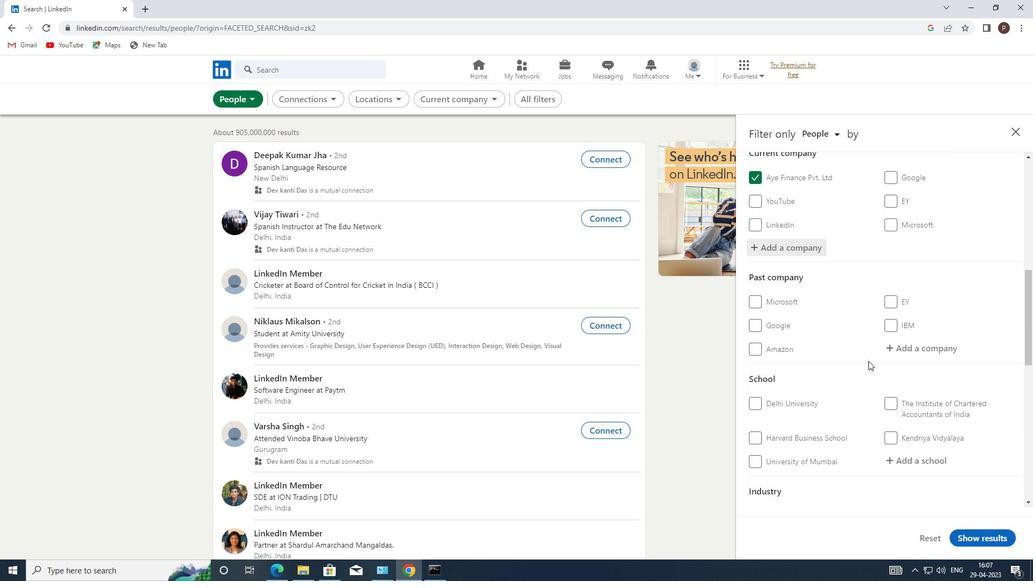 
Action: Mouse moved to (914, 384)
Screenshot: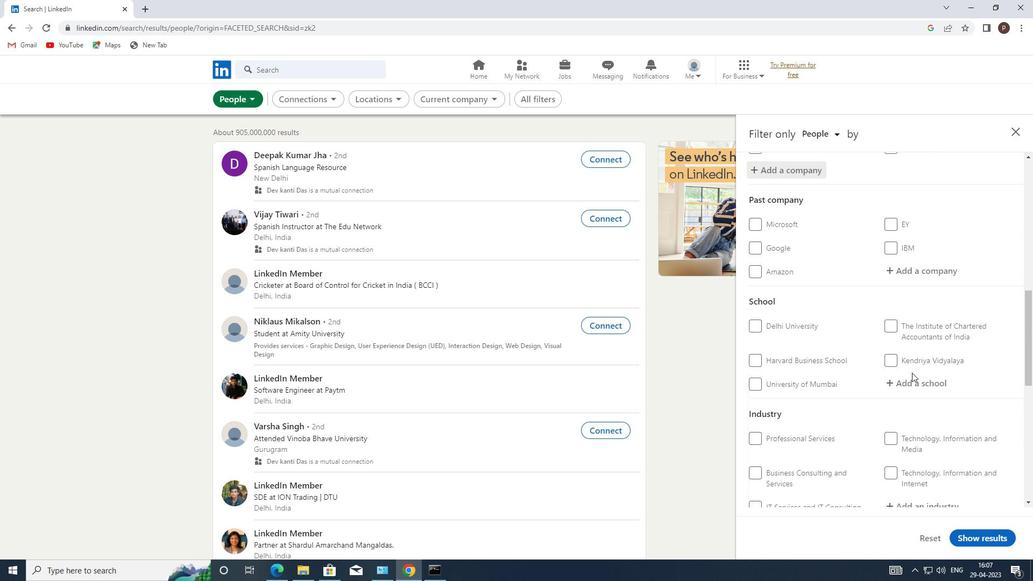 
Action: Mouse pressed left at (914, 384)
Screenshot: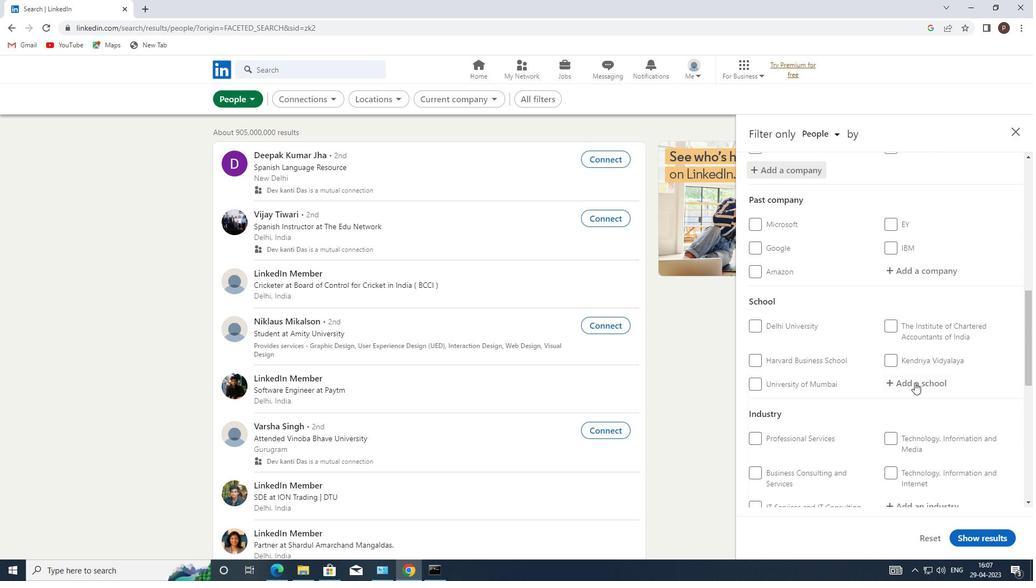 
Action: Mouse moved to (914, 384)
Screenshot: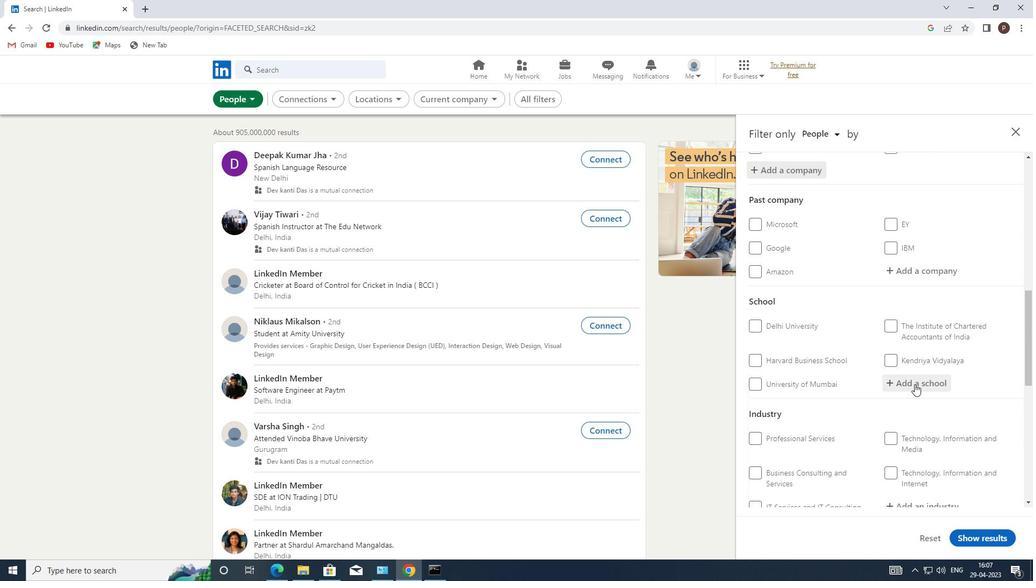 
Action: Mouse pressed left at (914, 384)
Screenshot: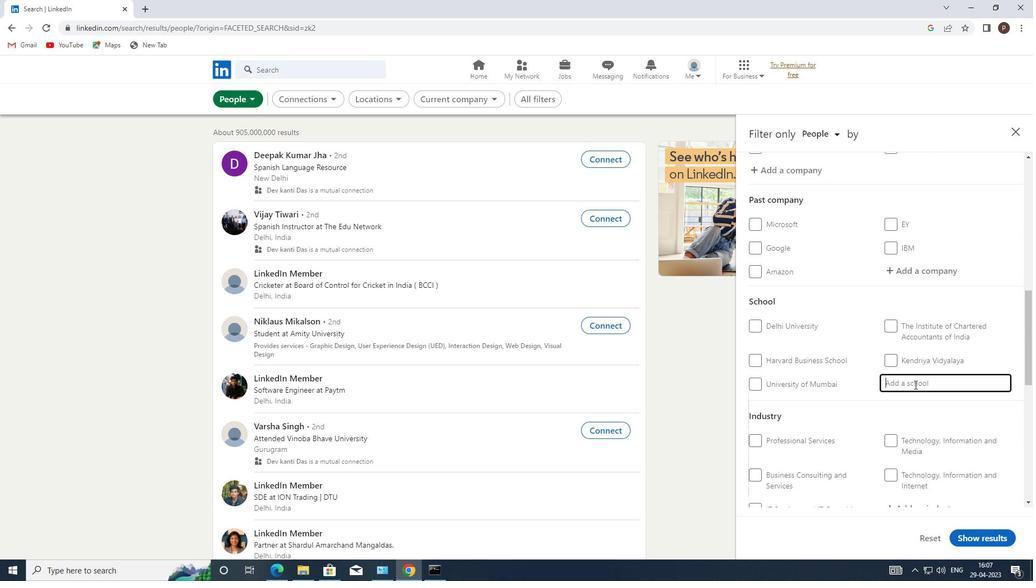 
Action: Key pressed <Key.caps_lock>T<Key.caps_lock>HE<Key.space><Key.caps_lock>C<Key.caps_lock>HARTER
Screenshot: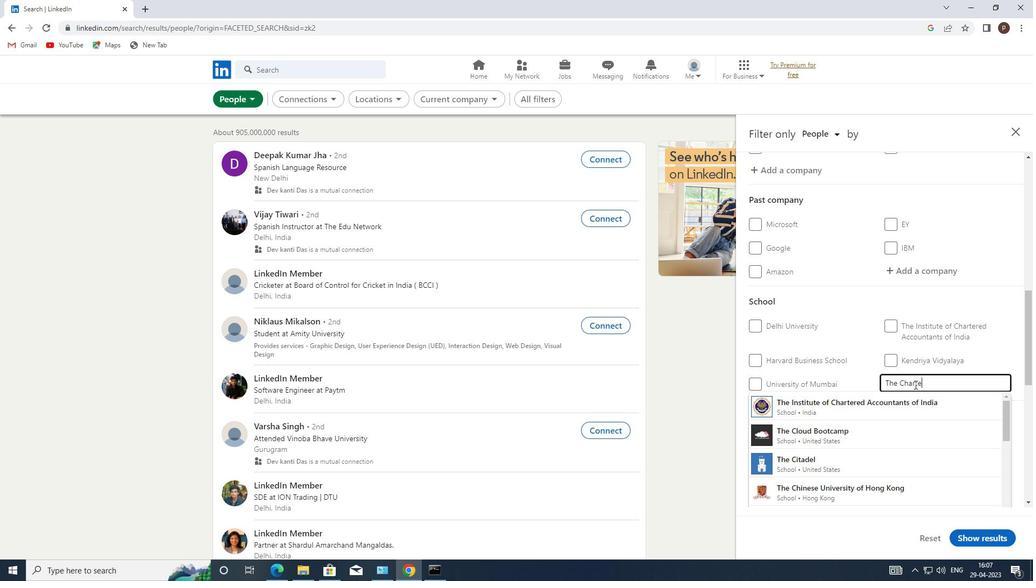 
Action: Mouse moved to (908, 405)
Screenshot: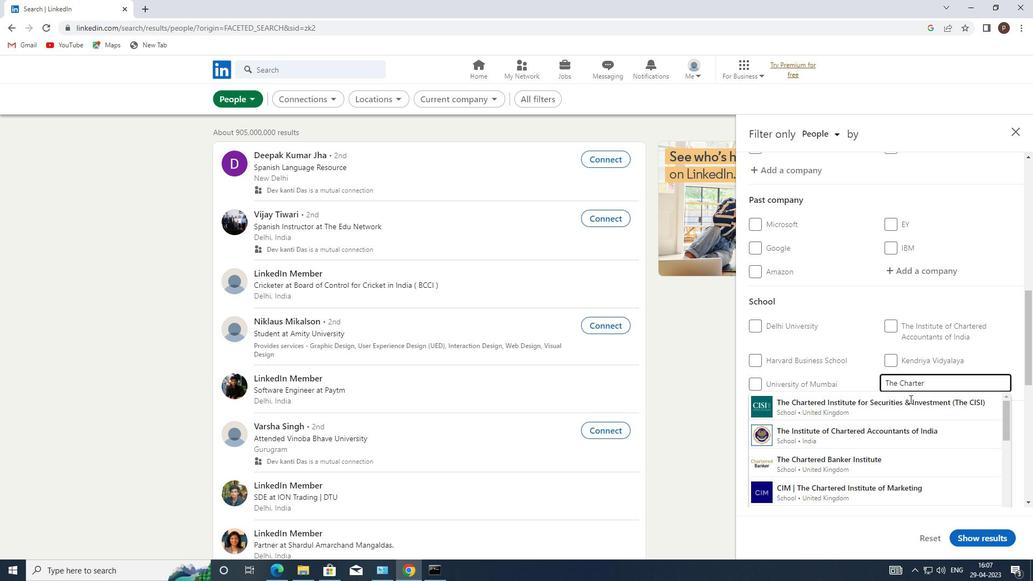 
Action: Mouse pressed left at (908, 405)
Screenshot: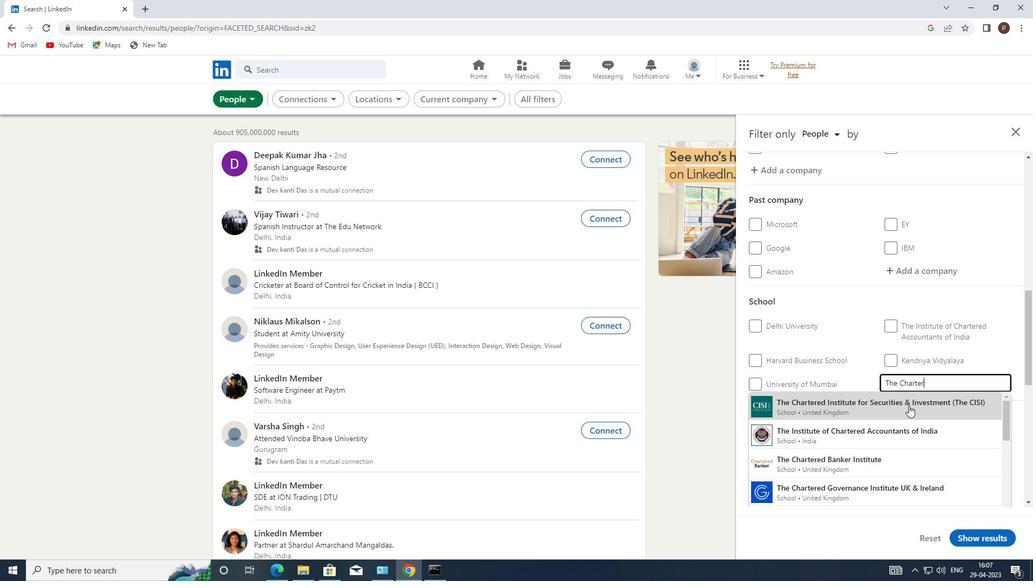 
Action: Mouse moved to (890, 393)
Screenshot: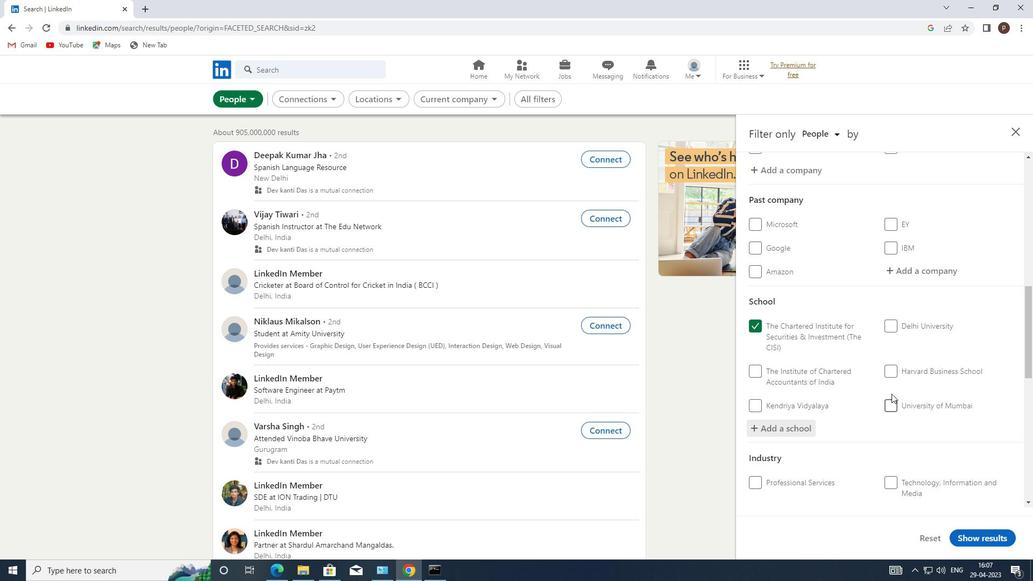 
Action: Mouse scrolled (890, 392) with delta (0, 0)
Screenshot: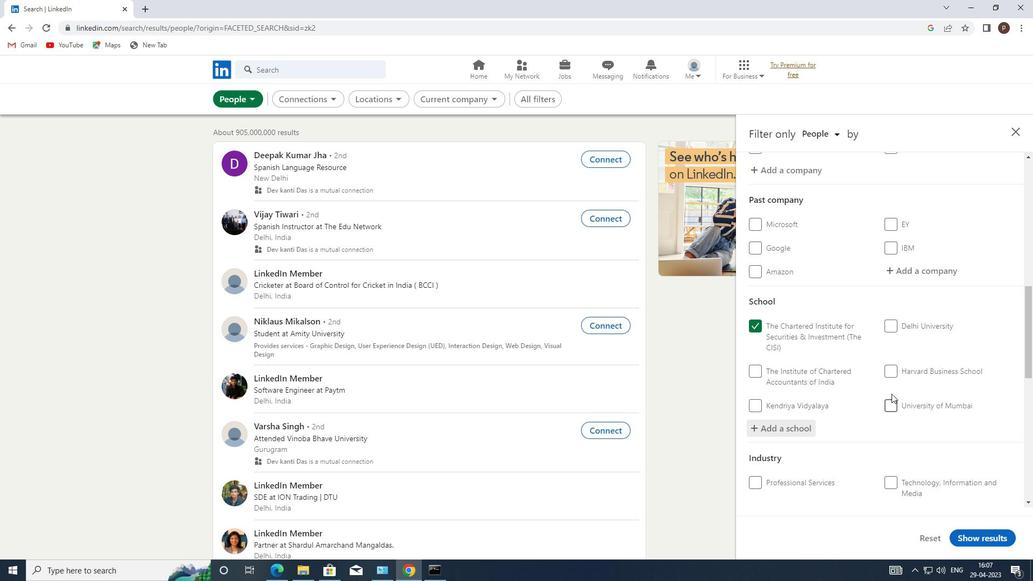 
Action: Mouse moved to (890, 393)
Screenshot: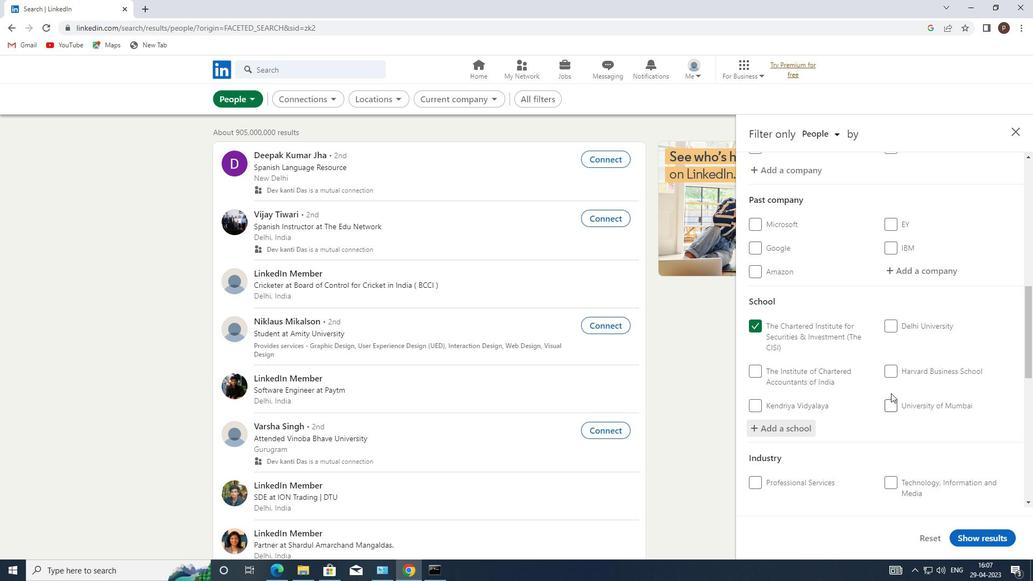 
Action: Mouse scrolled (890, 392) with delta (0, 0)
Screenshot: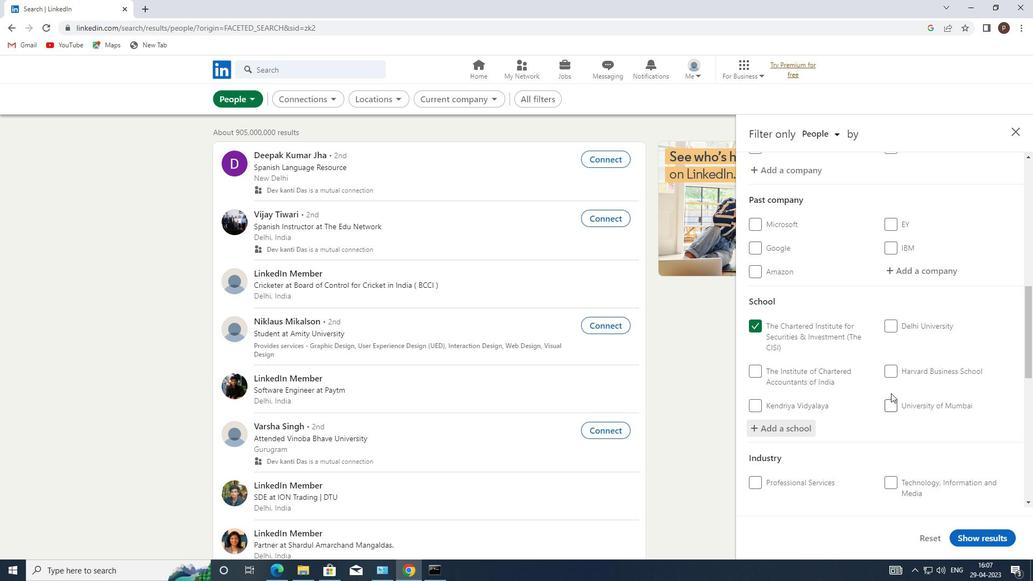 
Action: Mouse scrolled (890, 392) with delta (0, 0)
Screenshot: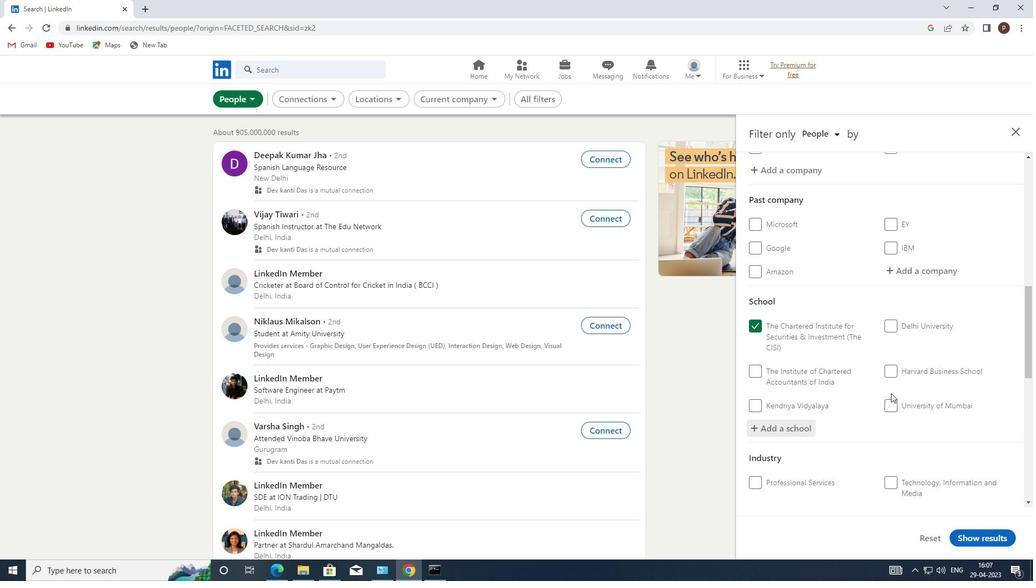 
Action: Mouse moved to (909, 394)
Screenshot: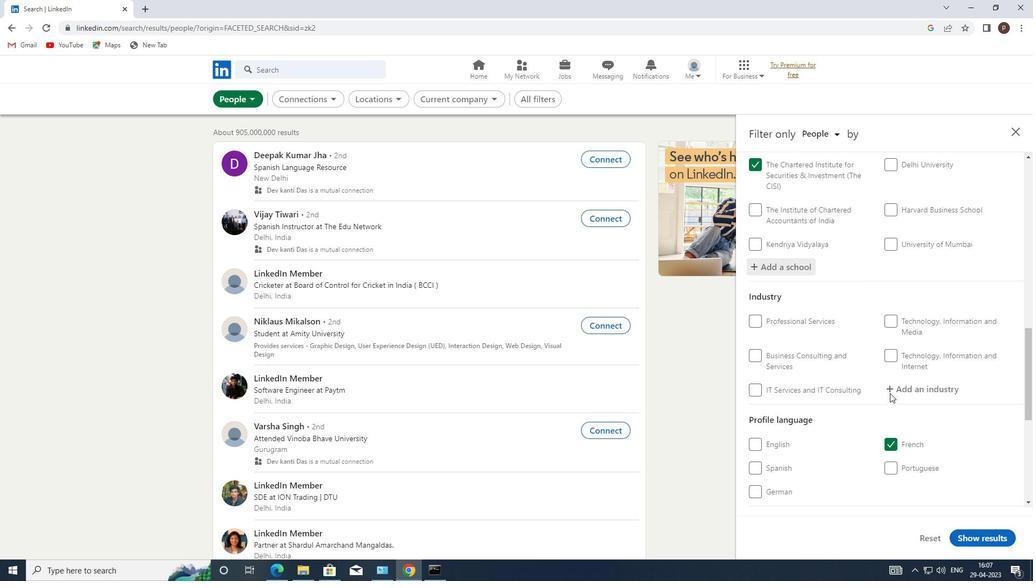 
Action: Mouse pressed left at (909, 394)
Screenshot: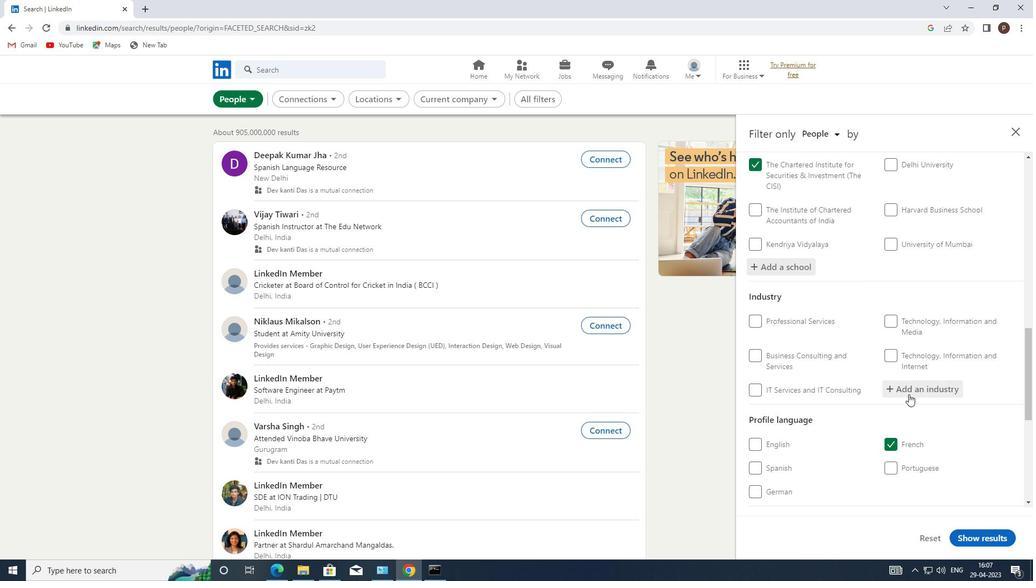 
Action: Key pressed <Key.caps_lock>E<Key.caps_lock>LECTRIC<Key.space><Key.caps_lock>P<Key.caps_lock>OWER<Key.space><Key.caps_lock>T<Key.caps_lock>RANSMISSION
Screenshot: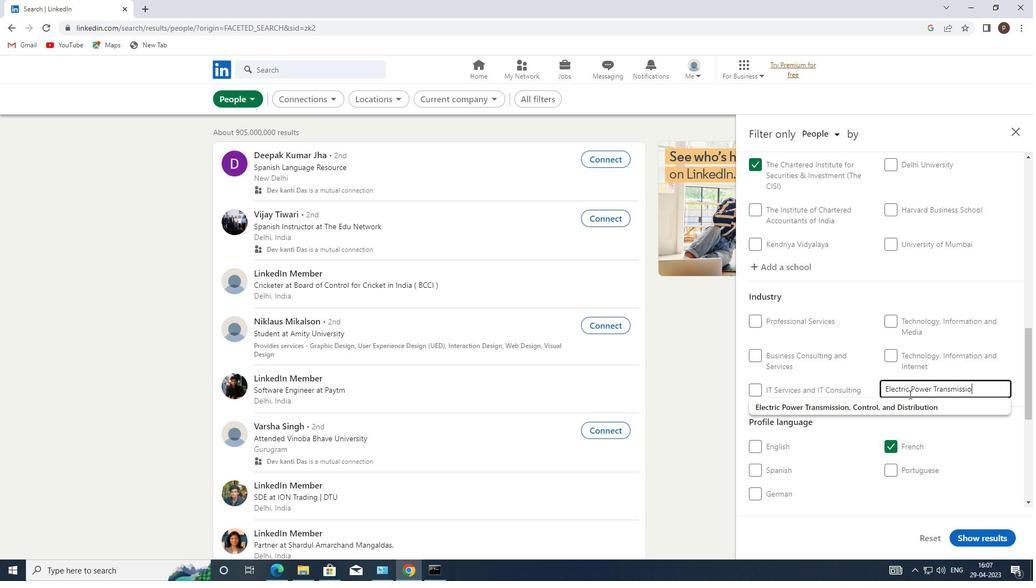 
Action: Mouse moved to (885, 407)
Screenshot: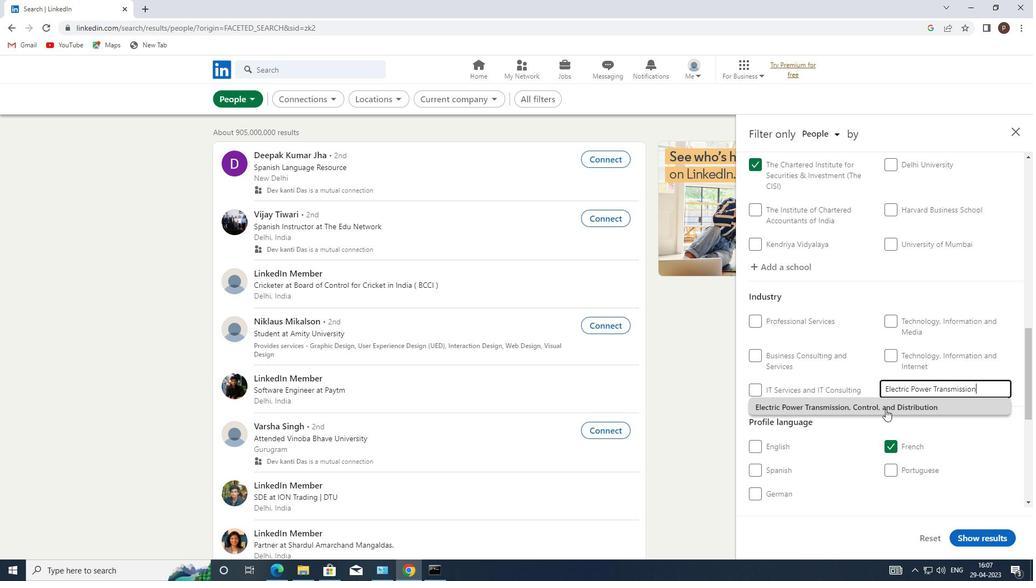 
Action: Mouse pressed left at (885, 407)
Screenshot: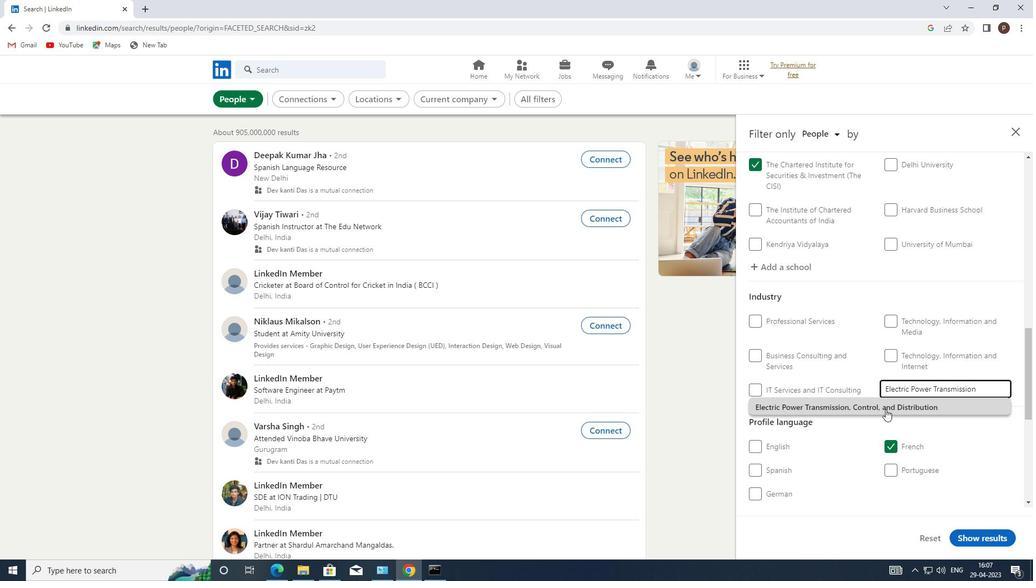 
Action: Mouse moved to (885, 408)
Screenshot: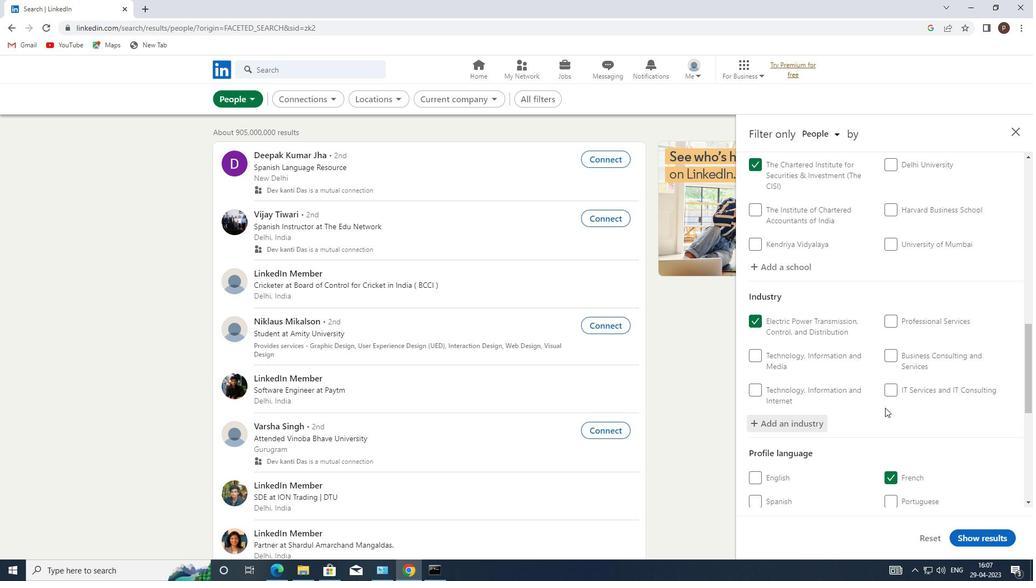 
Action: Mouse scrolled (885, 408) with delta (0, 0)
Screenshot: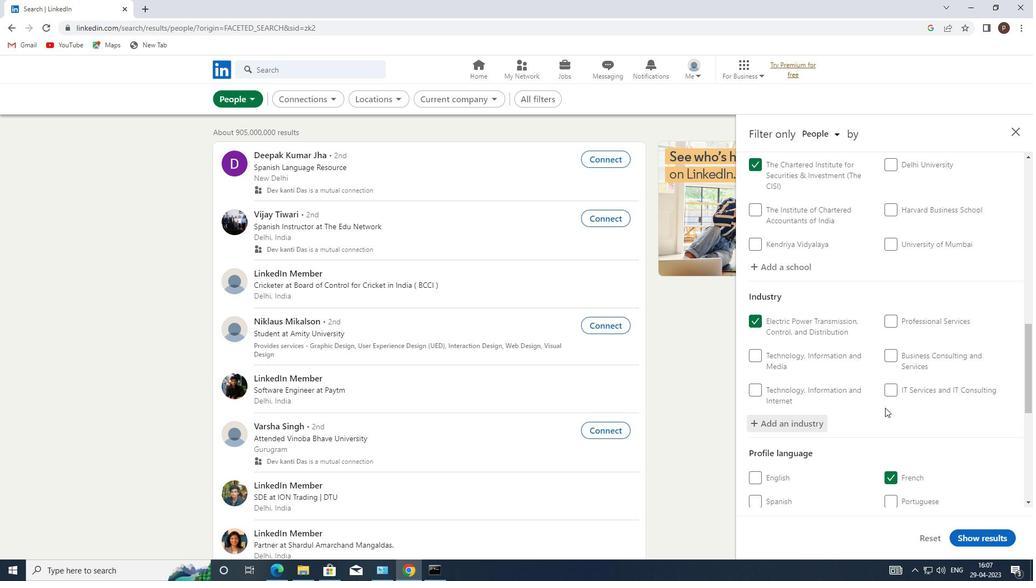 
Action: Mouse moved to (885, 410)
Screenshot: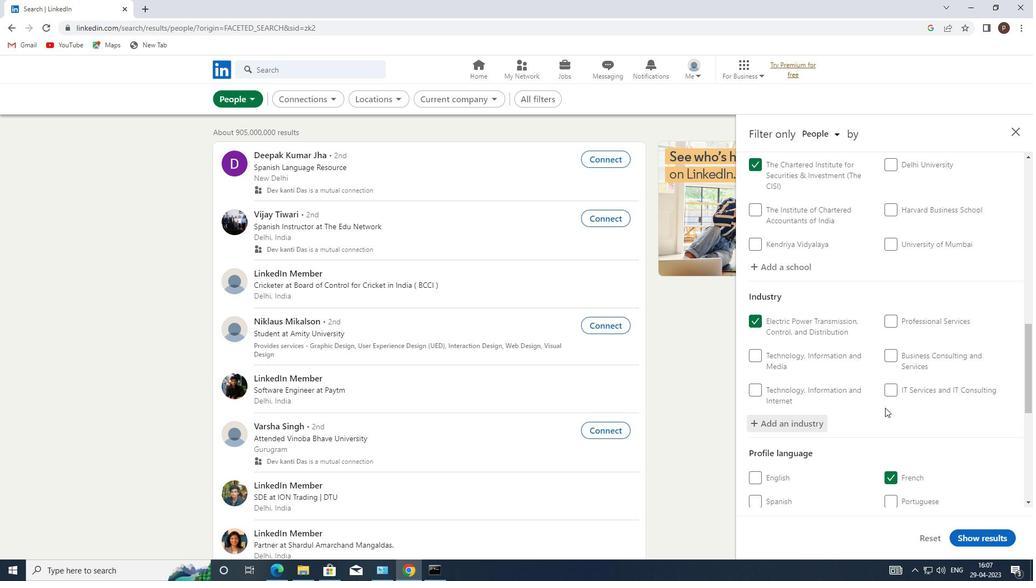 
Action: Mouse scrolled (885, 409) with delta (0, 0)
Screenshot: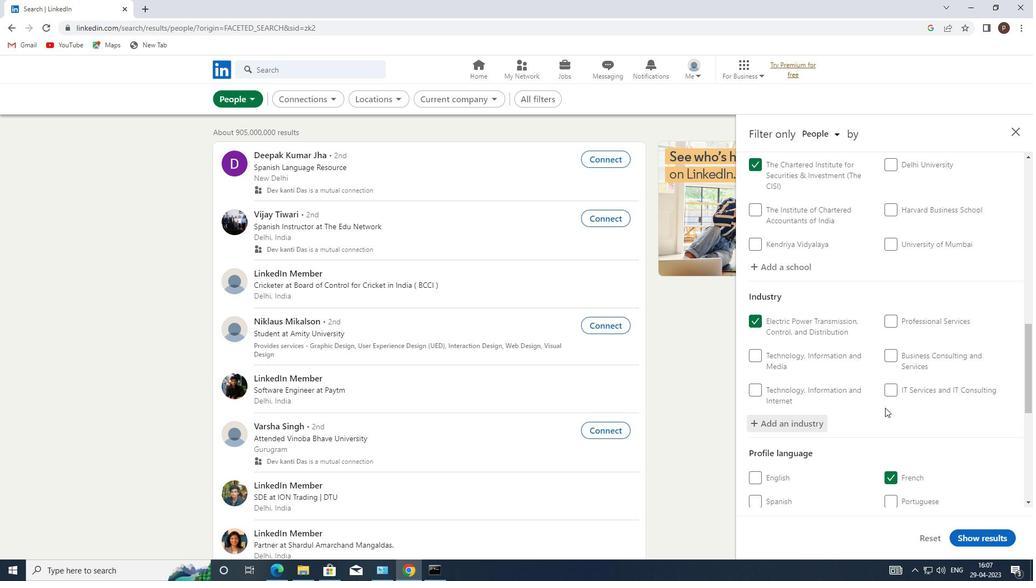 
Action: Mouse scrolled (885, 409) with delta (0, 0)
Screenshot: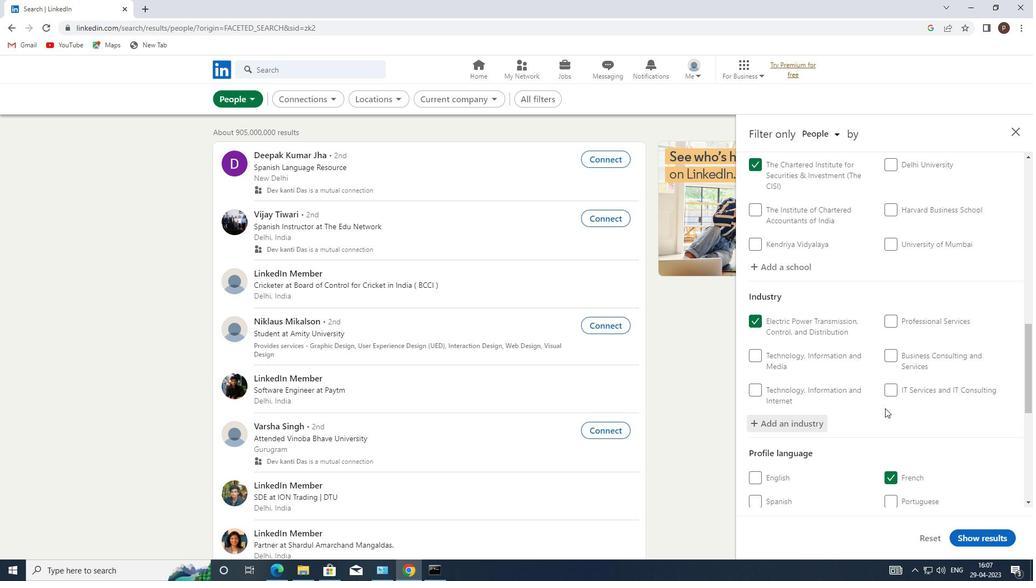 
Action: Mouse scrolled (885, 409) with delta (0, 0)
Screenshot: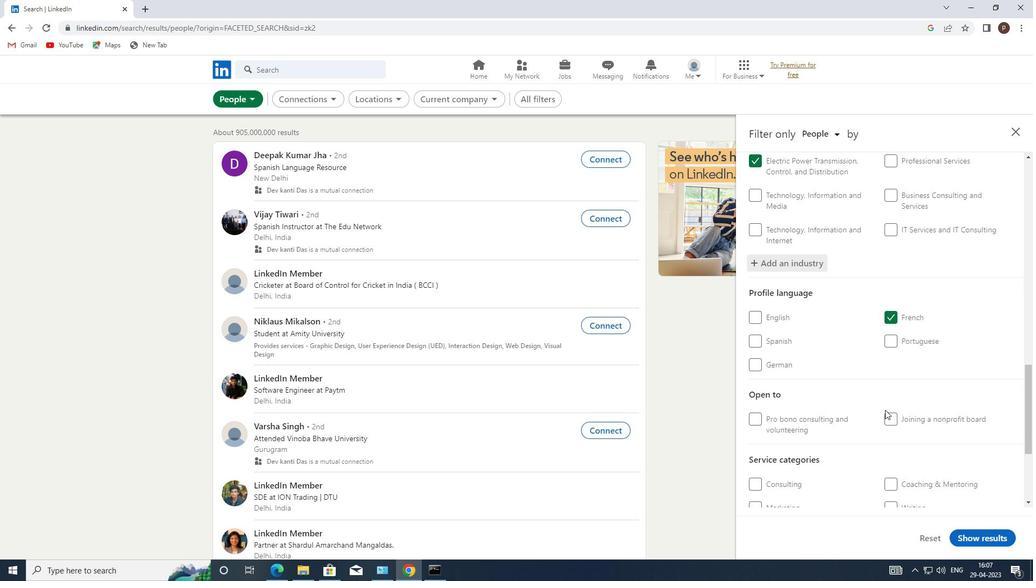 
Action: Mouse scrolled (885, 409) with delta (0, 0)
Screenshot: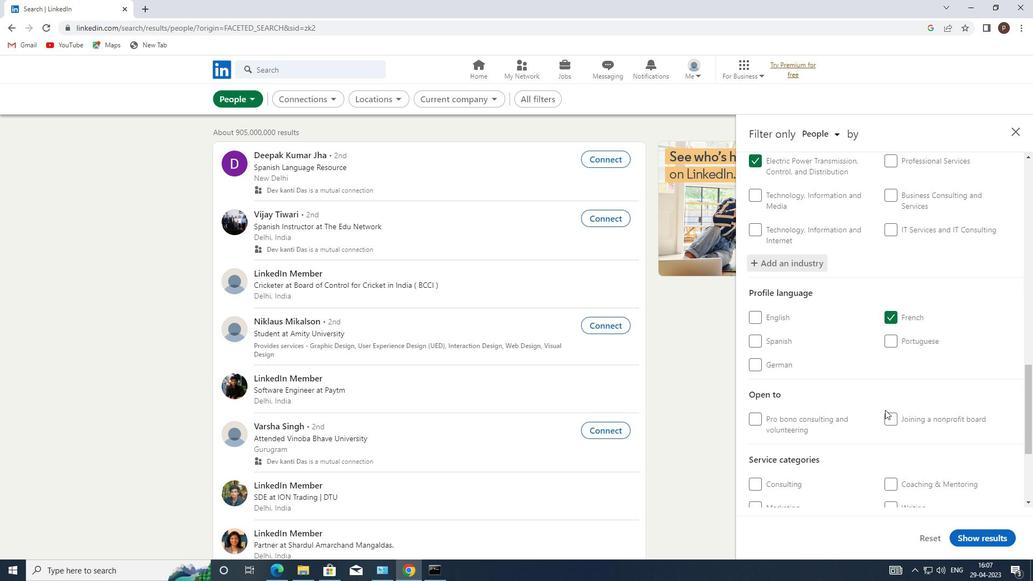 
Action: Mouse moved to (925, 420)
Screenshot: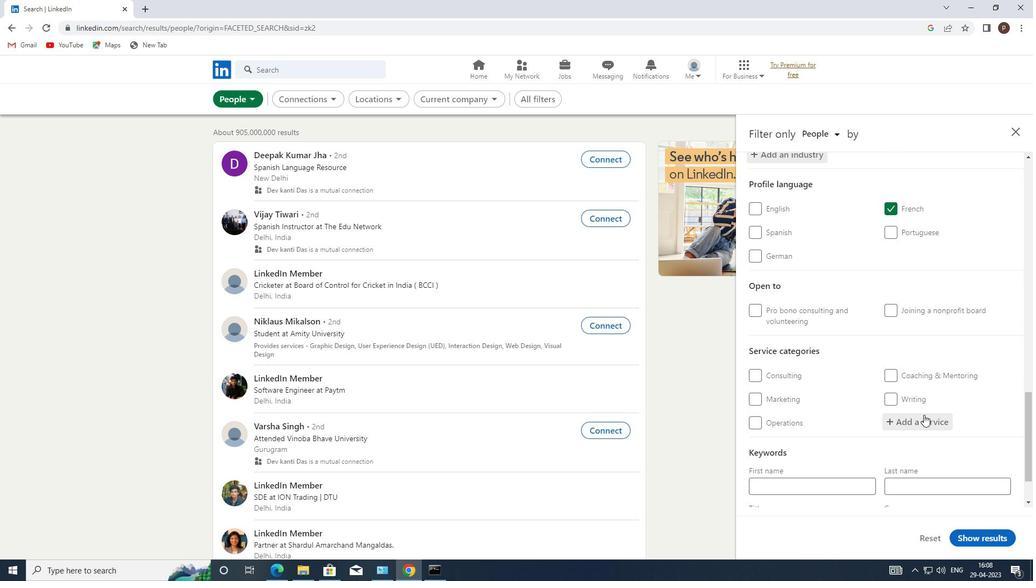 
Action: Mouse pressed left at (925, 420)
Screenshot: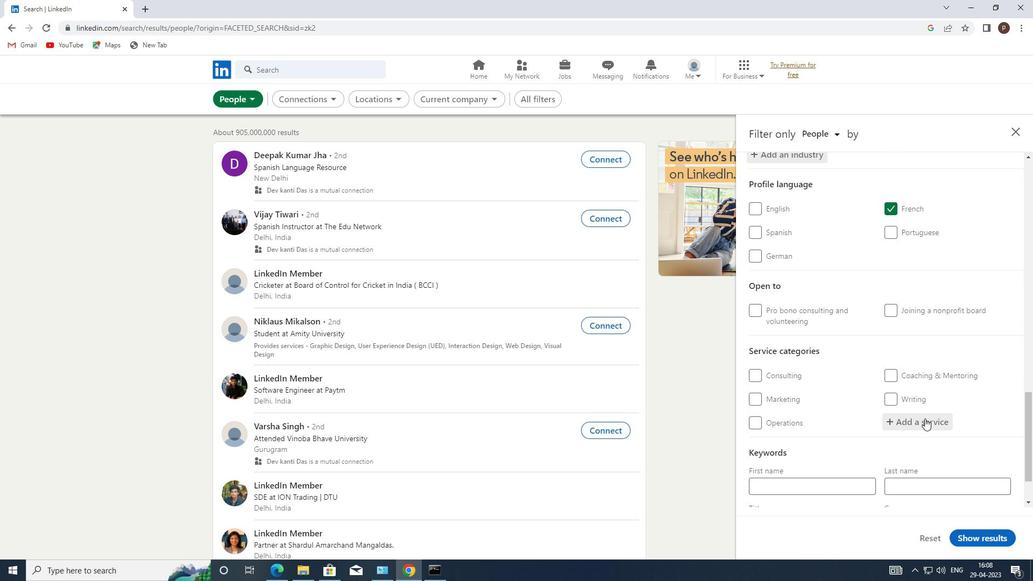 
Action: Mouse moved to (925, 421)
Screenshot: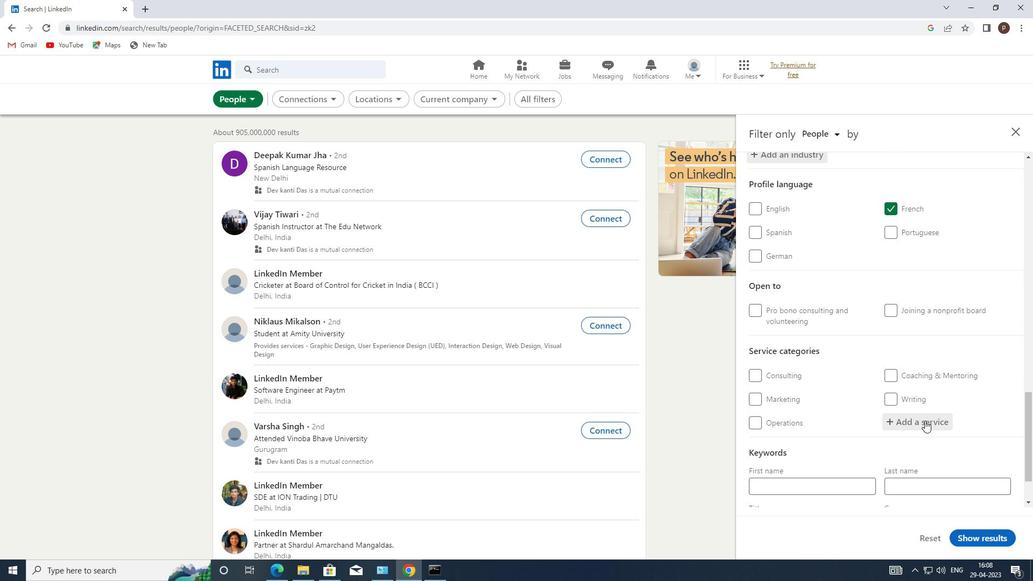 
Action: Mouse pressed left at (925, 421)
Screenshot: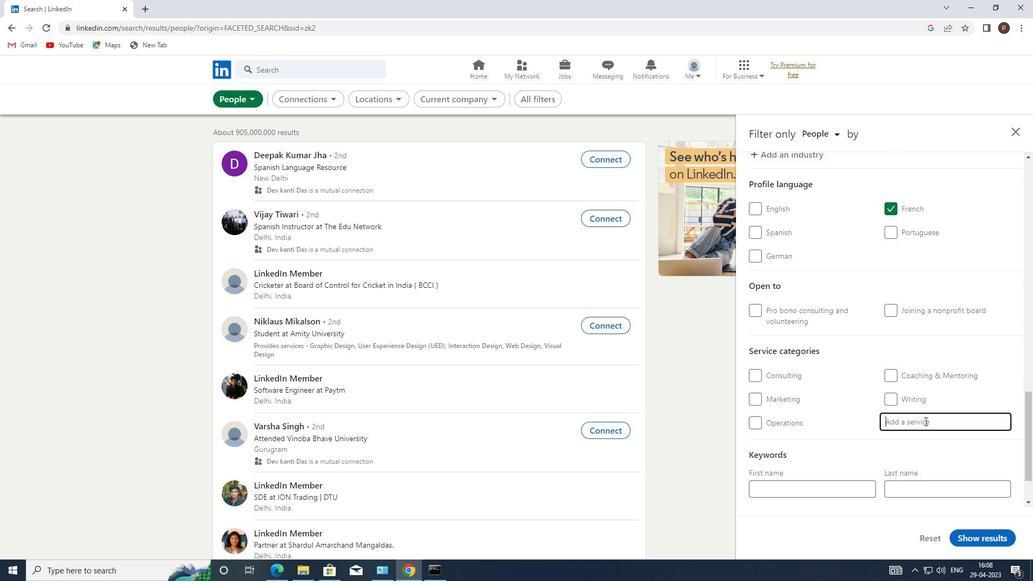 
Action: Key pressed <Key.caps_lock>P<Key.caps_lock>ERSONAL<Key.space>
Screenshot: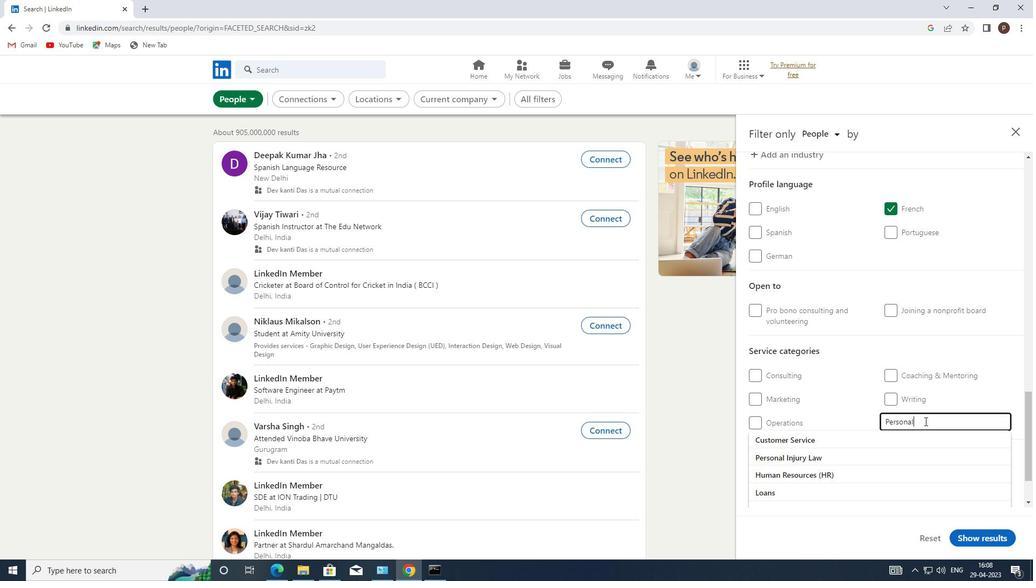 
Action: Mouse moved to (833, 455)
Screenshot: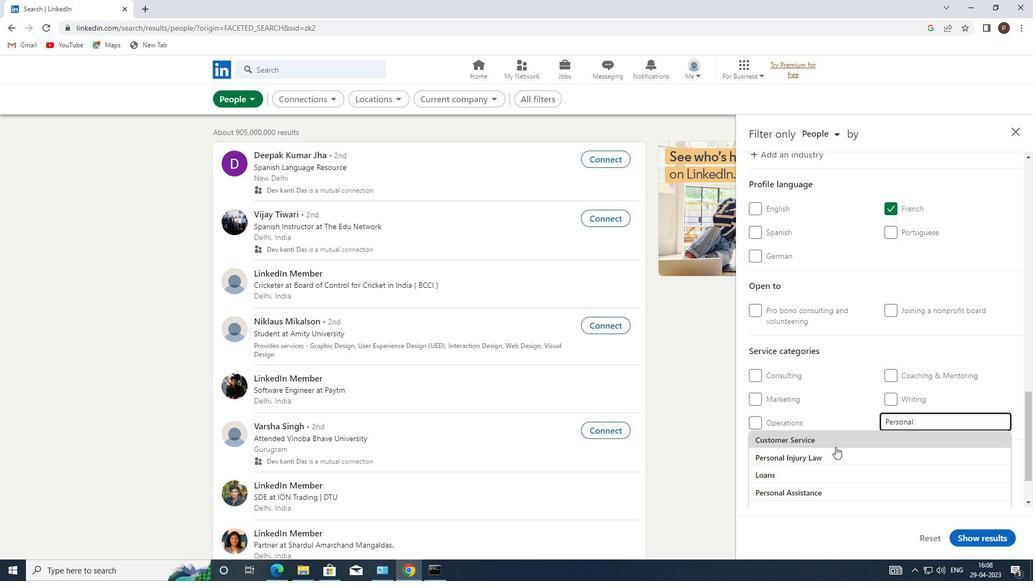 
Action: Mouse pressed left at (833, 455)
Screenshot: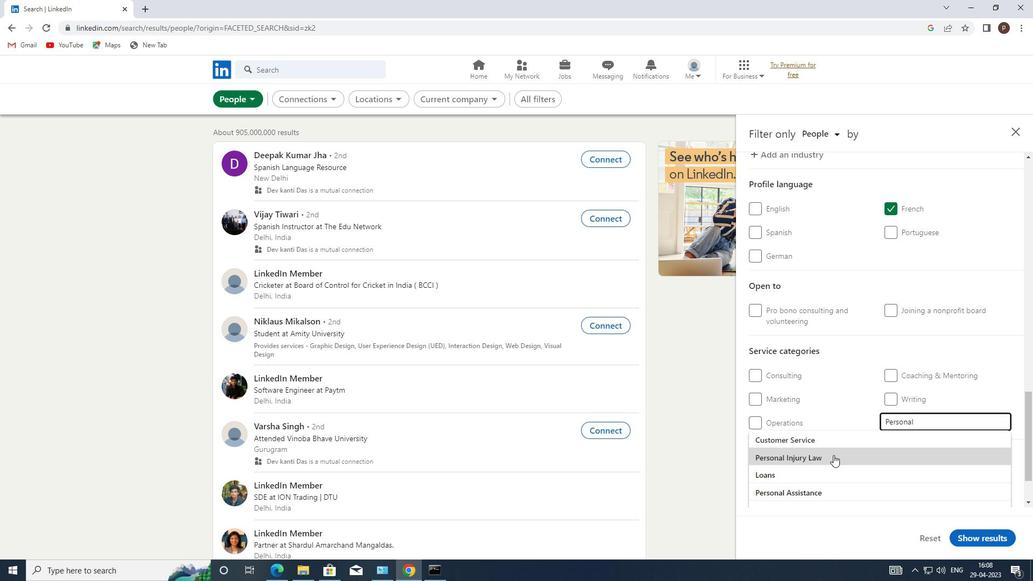 
Action: Mouse scrolled (833, 455) with delta (0, 0)
Screenshot: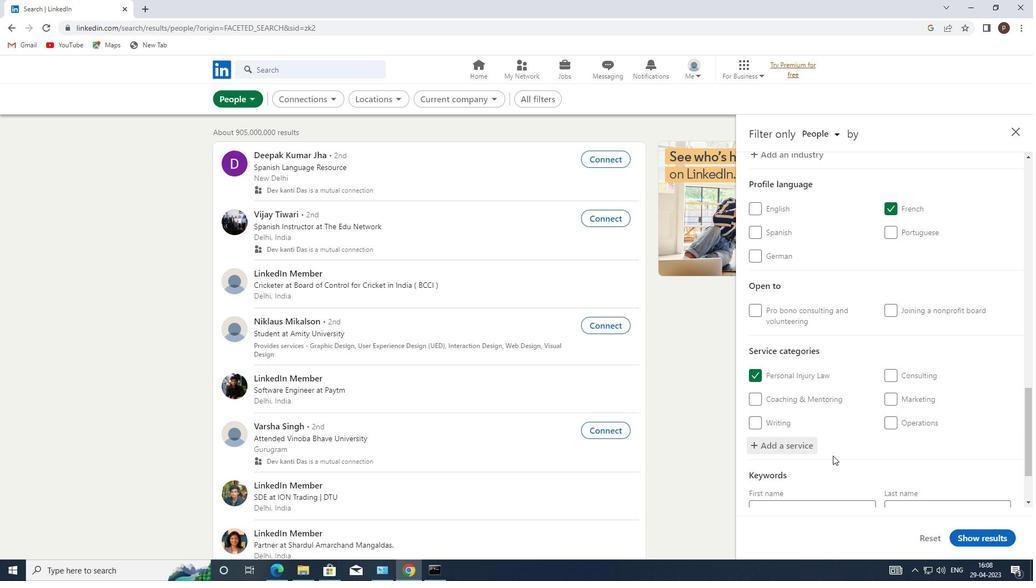 
Action: Mouse scrolled (833, 455) with delta (0, 0)
Screenshot: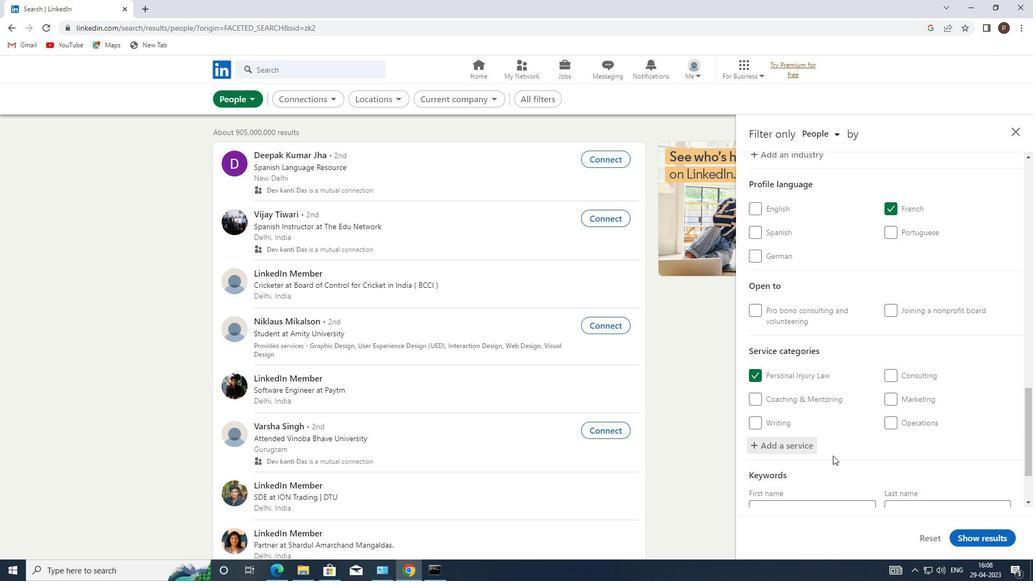 
Action: Mouse scrolled (833, 455) with delta (0, 0)
Screenshot: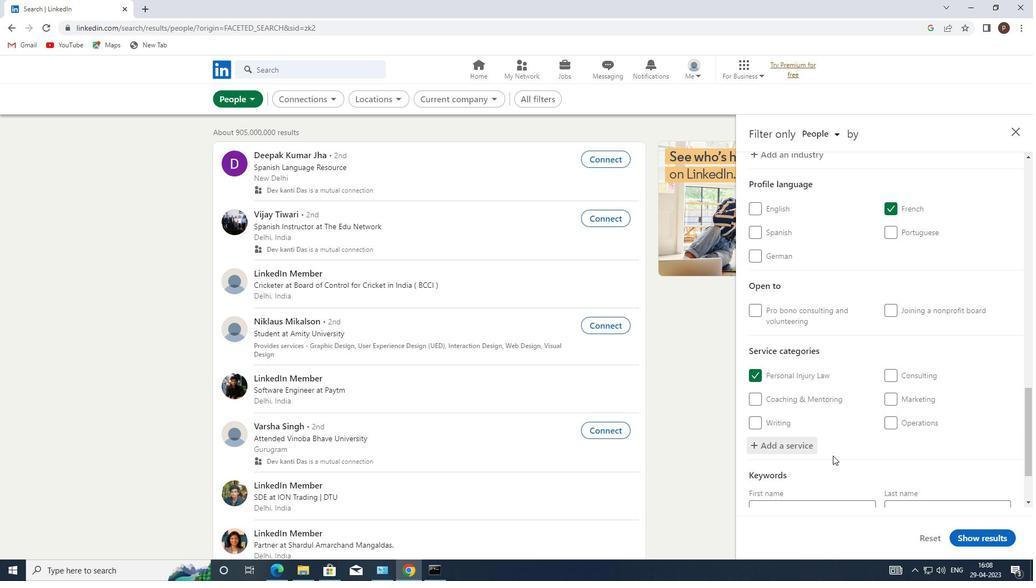 
Action: Mouse moved to (788, 460)
Screenshot: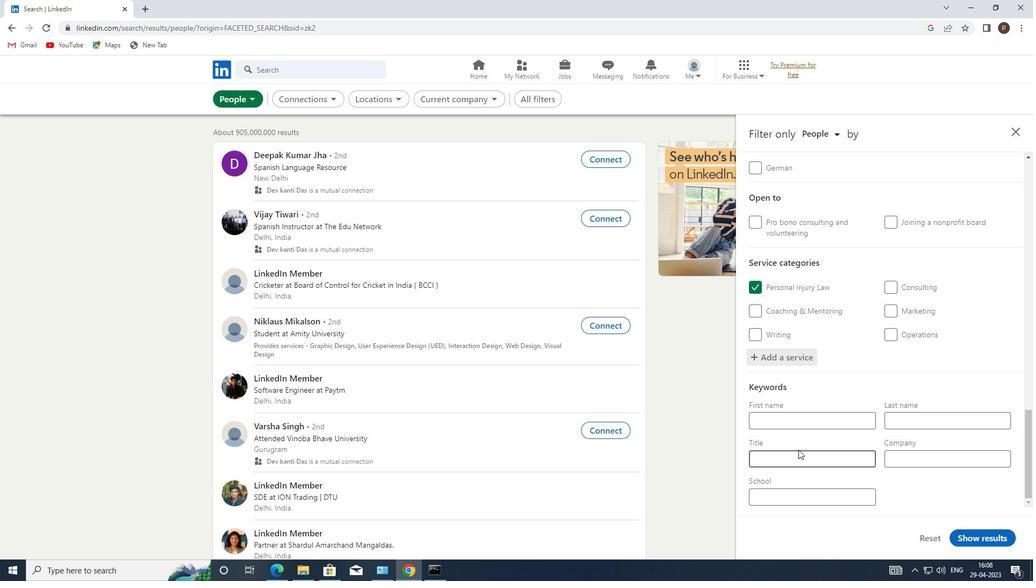 
Action: Mouse pressed left at (788, 460)
Screenshot: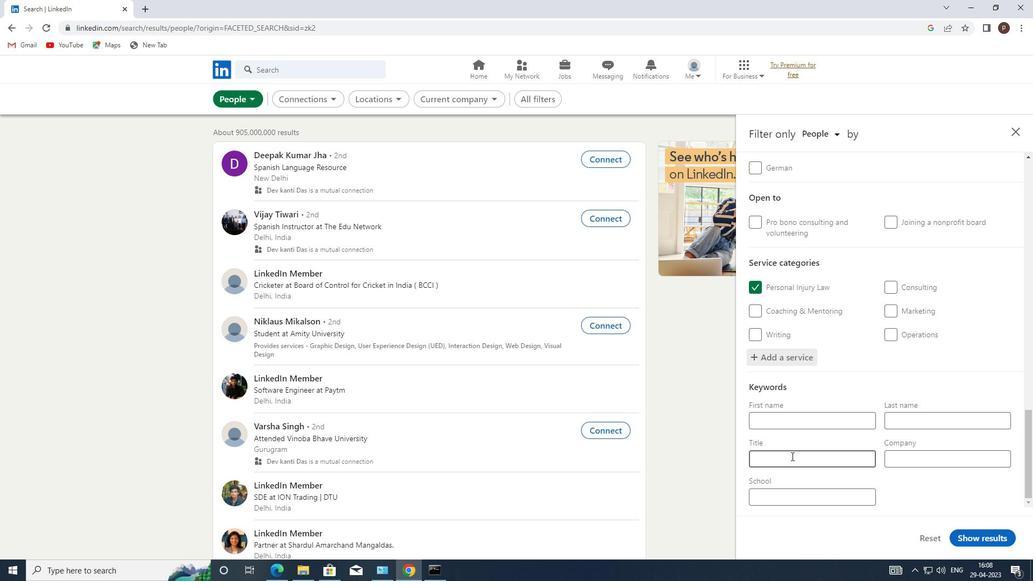 
Action: Key pressed <Key.caps_lock>A<Key.caps_lock>CTOR<Key.space>
Screenshot: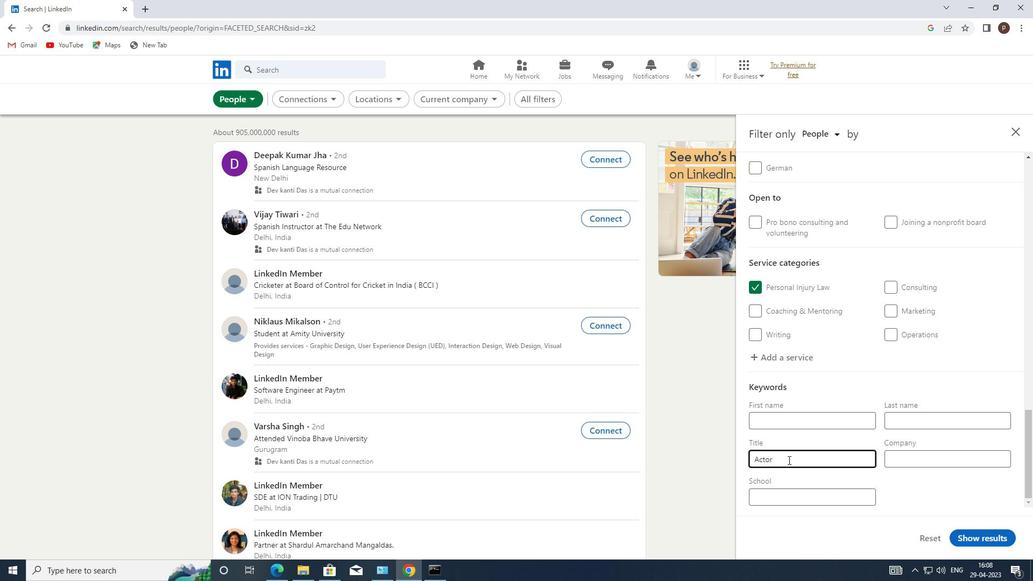 
Action: Mouse moved to (968, 532)
Screenshot: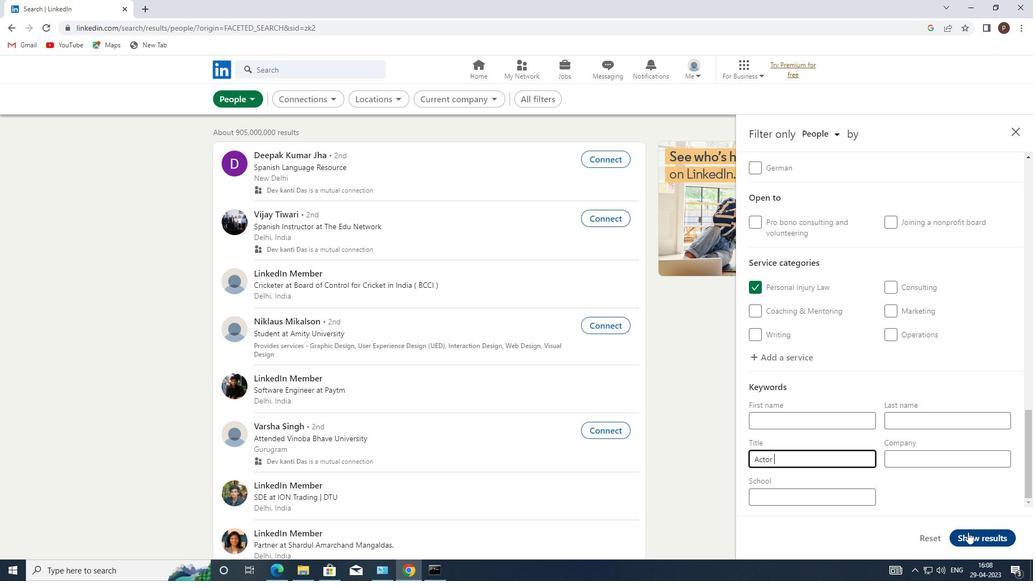 
Action: Mouse pressed left at (968, 532)
Screenshot: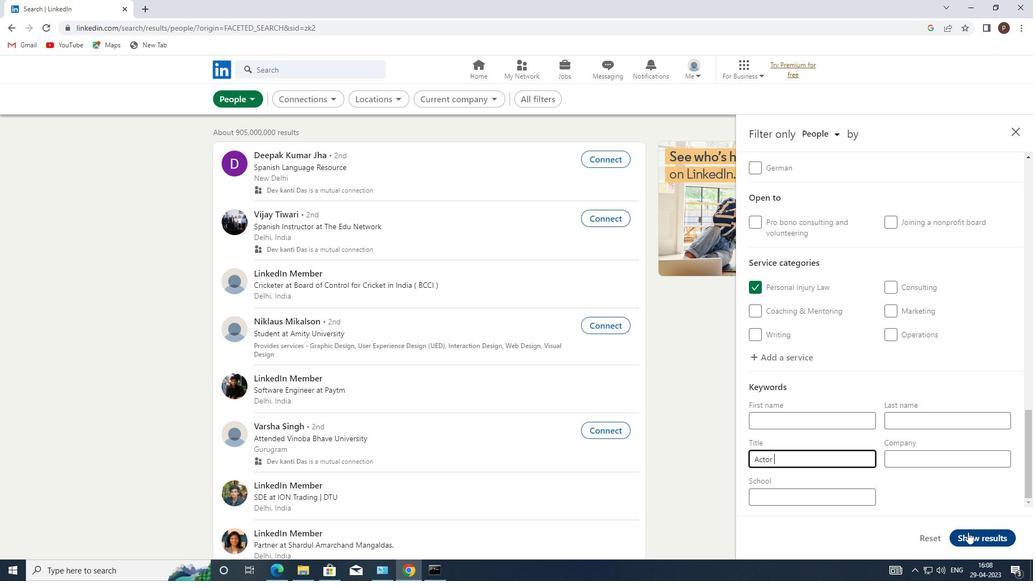 
Action: Mouse pressed left at (968, 532)
Screenshot: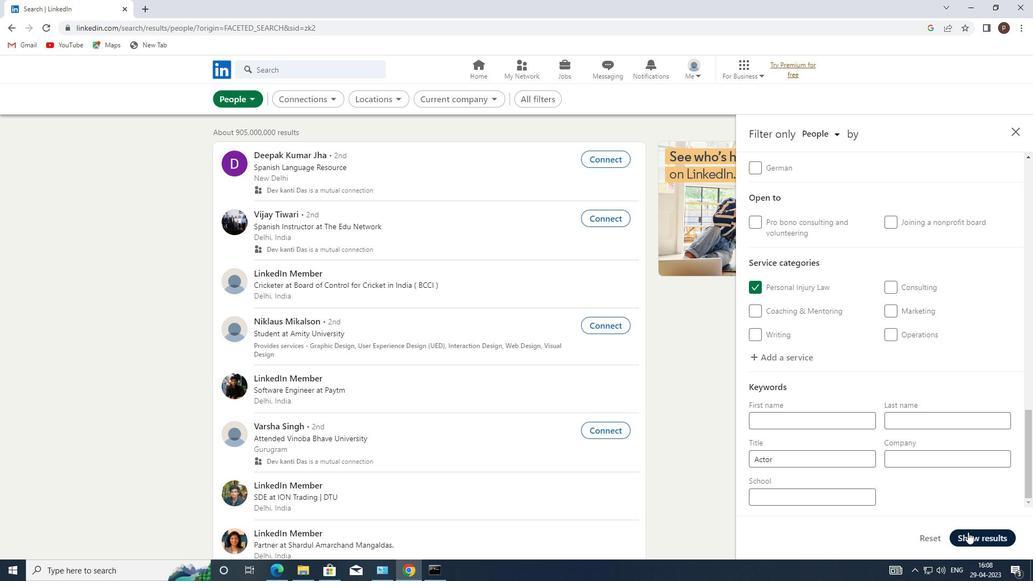 
